 Task: Look for space in Jaswantnagar, India from 7th July, 2023 to 14th July, 2023 for 1 adult in price range Rs.6000 to Rs.14000. Place can be shared room with 1  bedroom having 1 bed and 1 bathroom. Property type can be house, flat, guest house, hotel. Amenities needed are: wifi. Booking option can be shelf check-in. Required host language is English.
Action: Mouse moved to (480, 126)
Screenshot: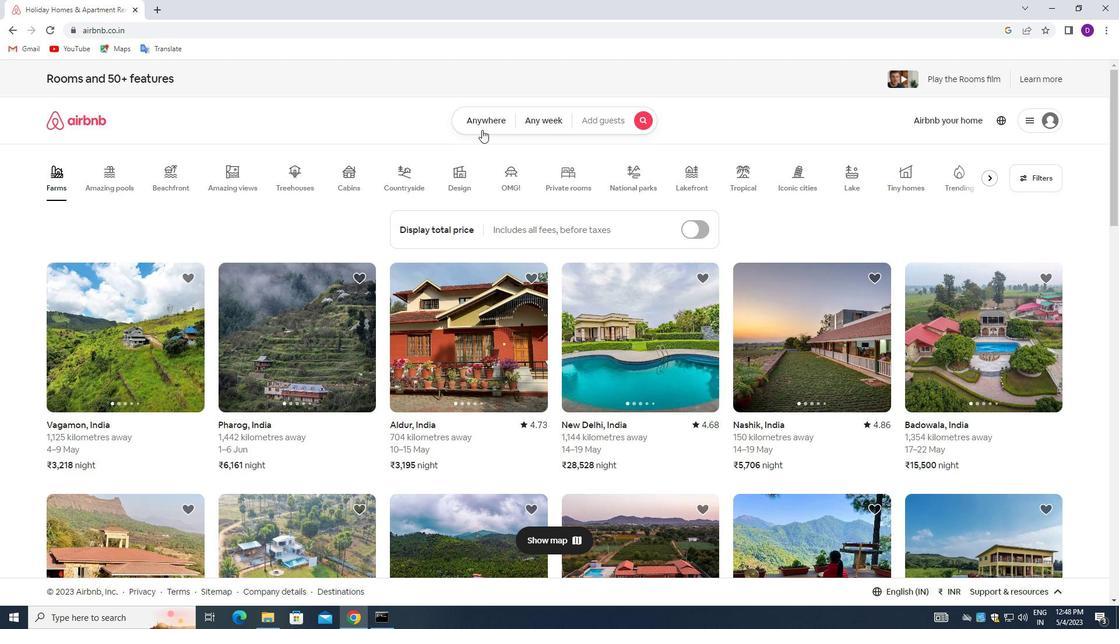 
Action: Mouse pressed left at (480, 126)
Screenshot: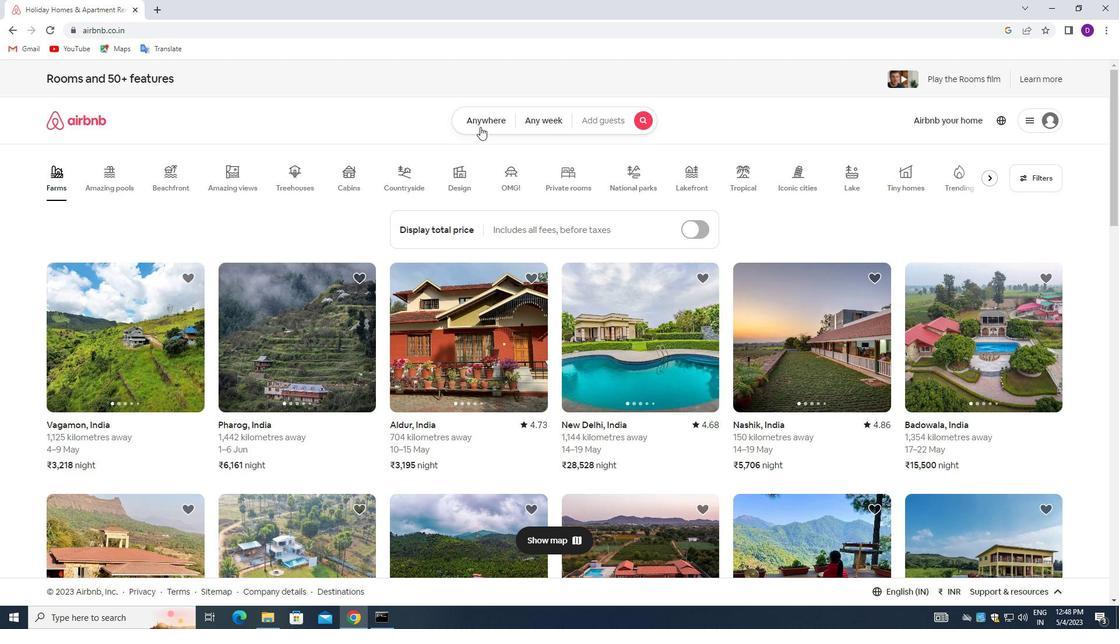 
Action: Mouse moved to (446, 168)
Screenshot: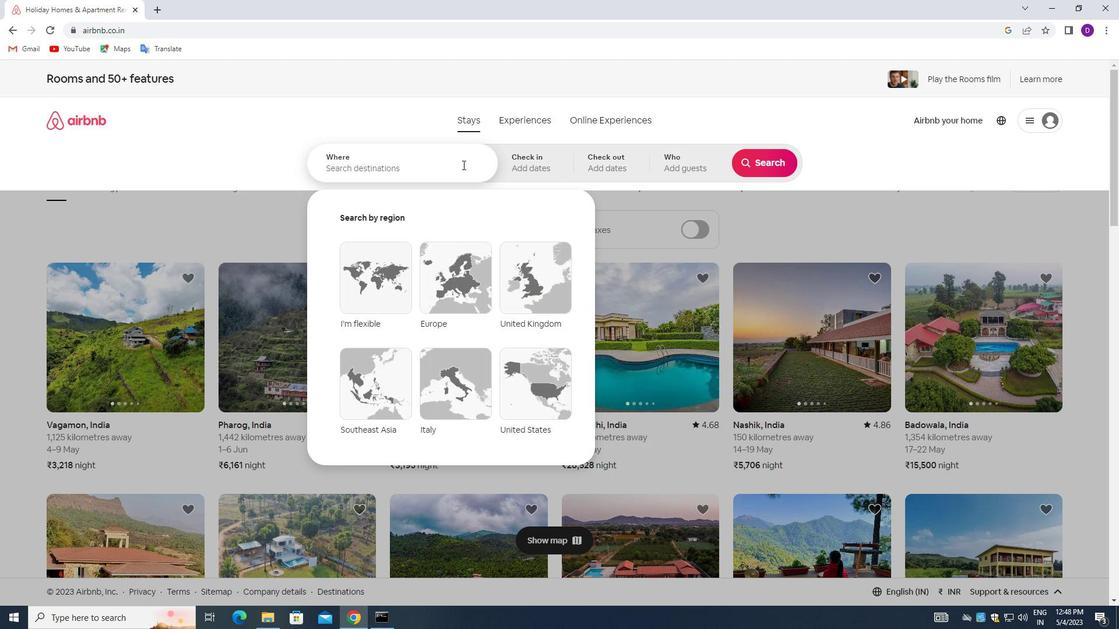 
Action: Mouse pressed left at (446, 168)
Screenshot: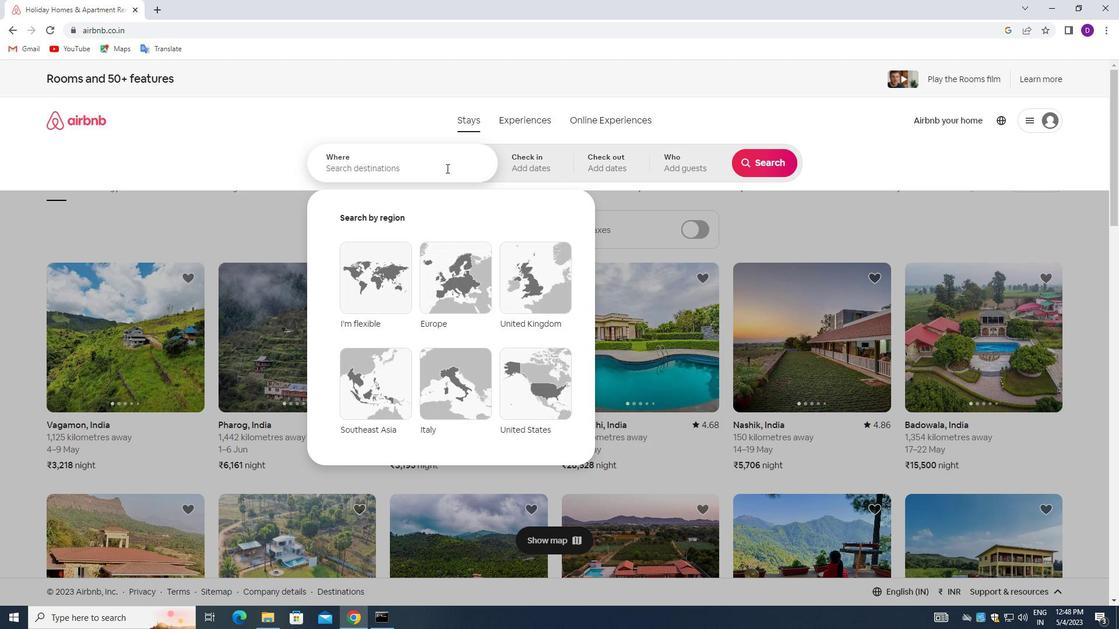 
Action: Mouse moved to (230, 155)
Screenshot: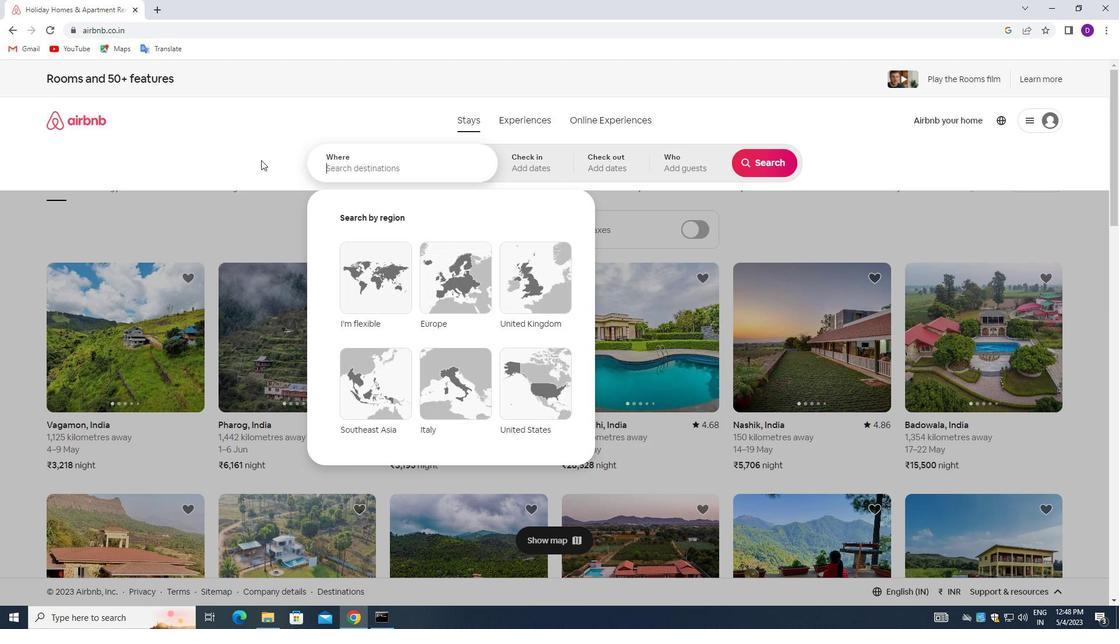 
Action: Key pressed <Key.shift>JASWANTNAGAR,<Key.space><Key.shift>INDIA<Key.enter>
Screenshot: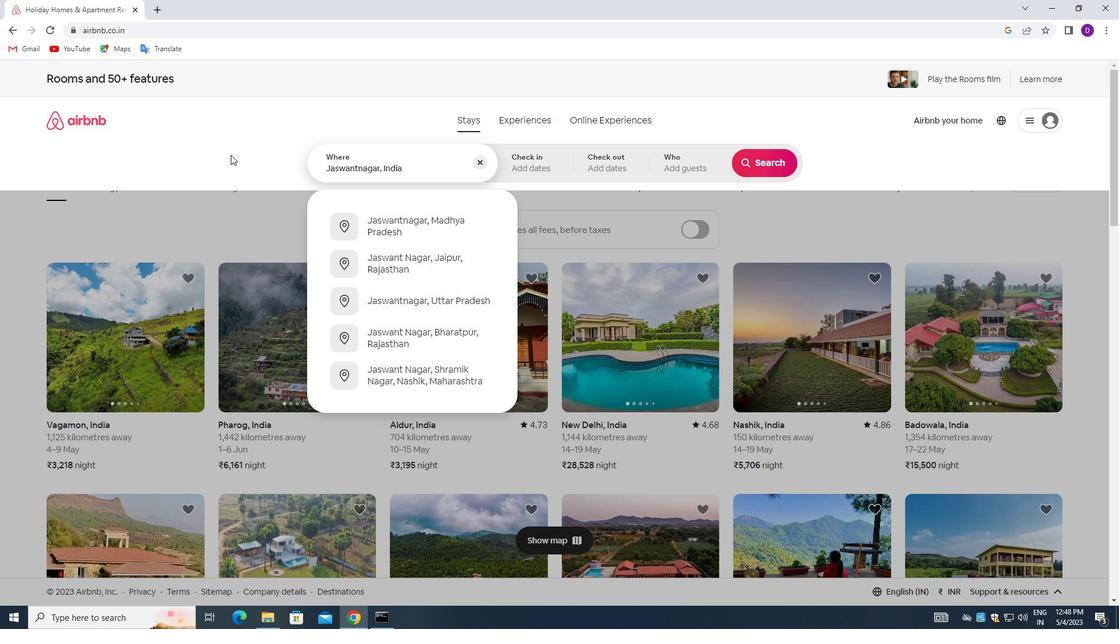 
Action: Mouse moved to (757, 260)
Screenshot: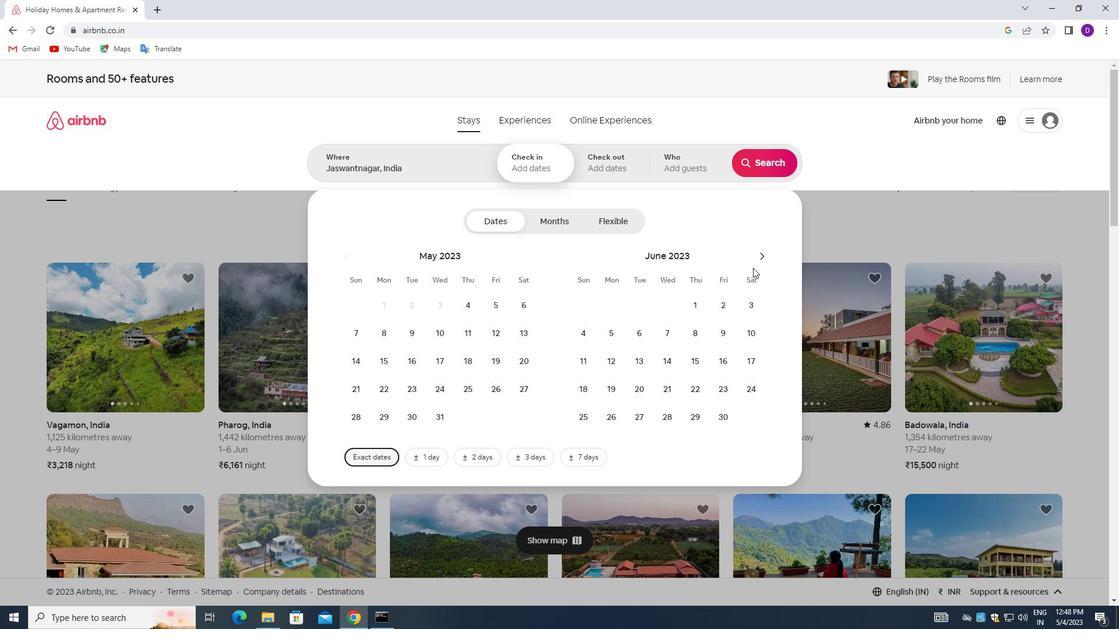 
Action: Mouse pressed left at (757, 260)
Screenshot: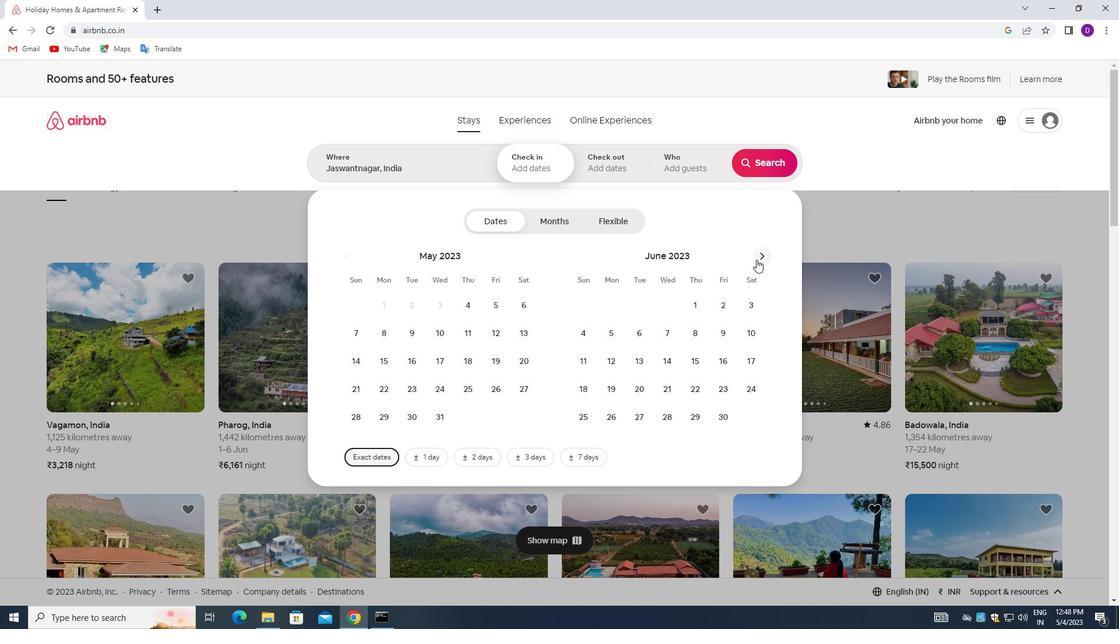 
Action: Mouse moved to (726, 338)
Screenshot: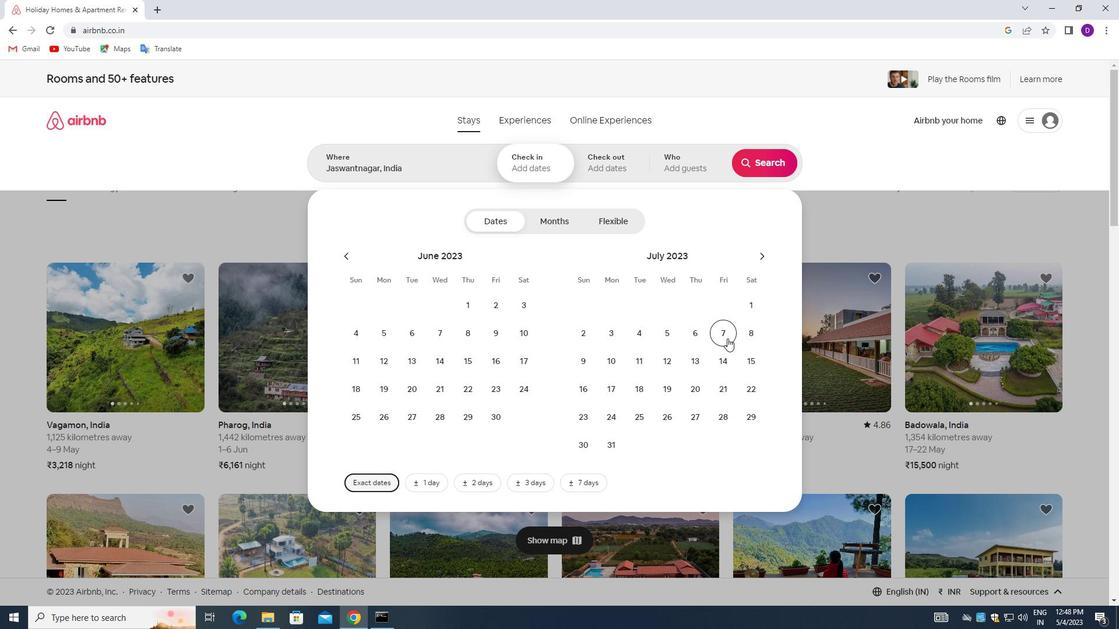 
Action: Mouse pressed left at (726, 338)
Screenshot: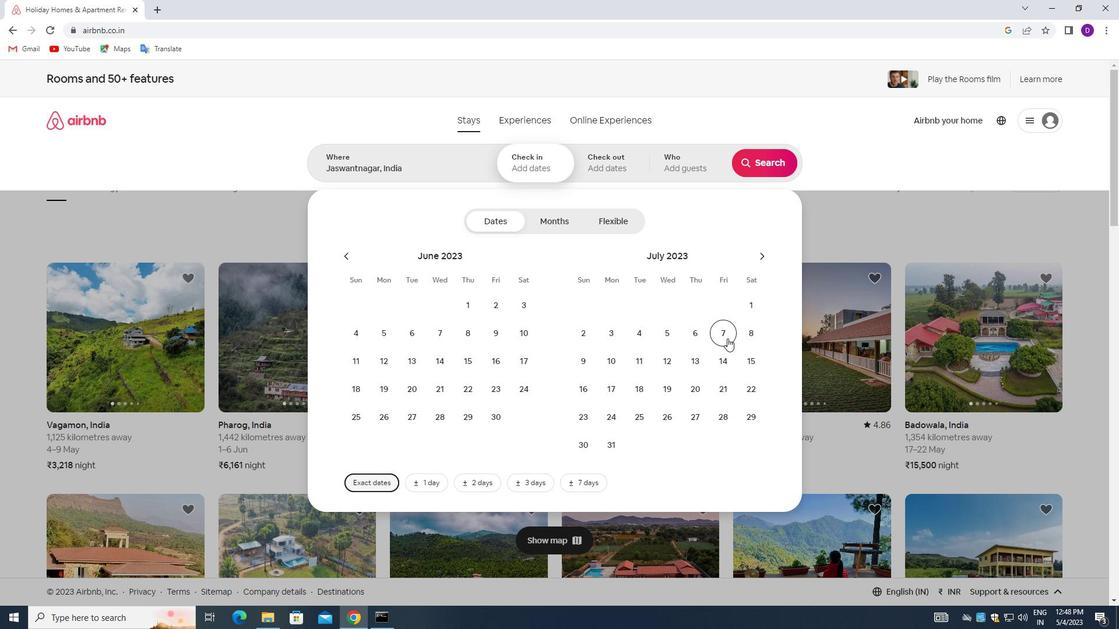 
Action: Mouse moved to (724, 359)
Screenshot: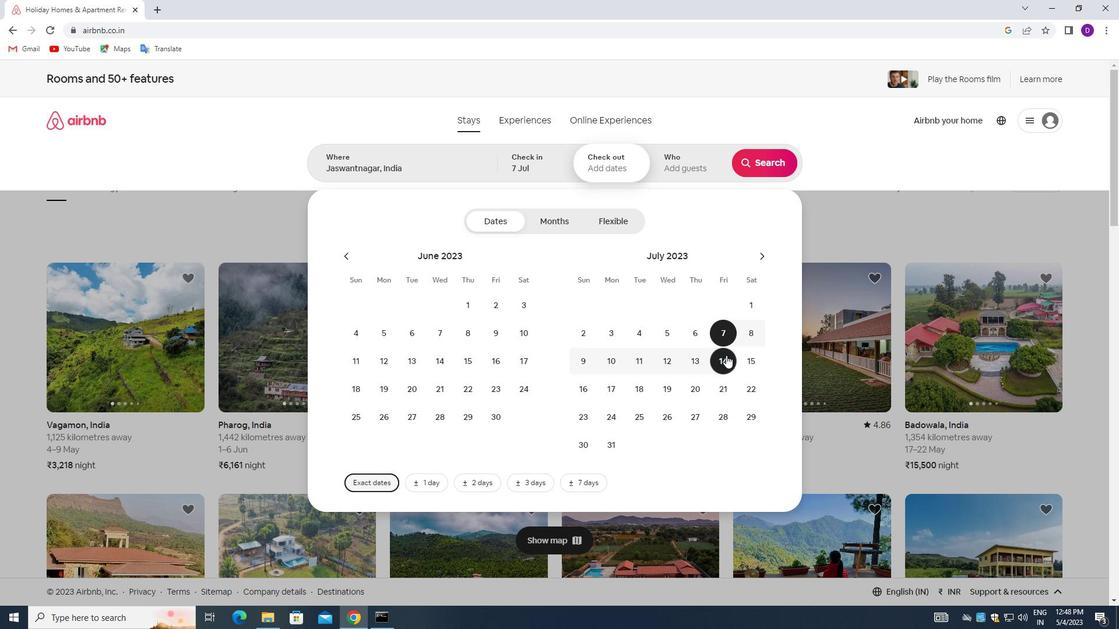
Action: Mouse pressed left at (724, 359)
Screenshot: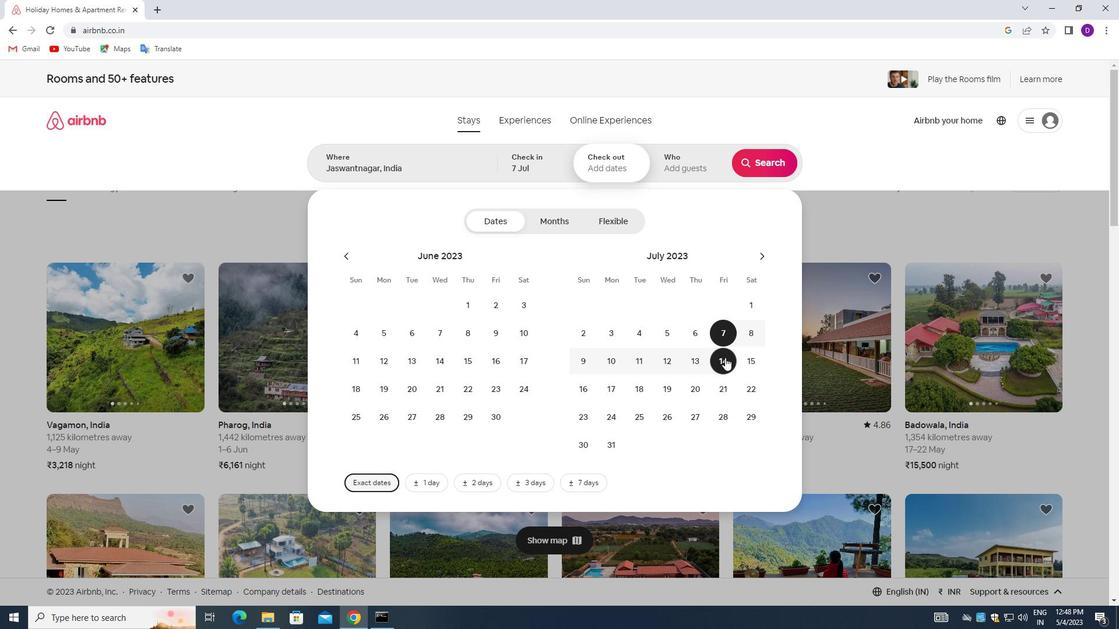 
Action: Mouse moved to (673, 164)
Screenshot: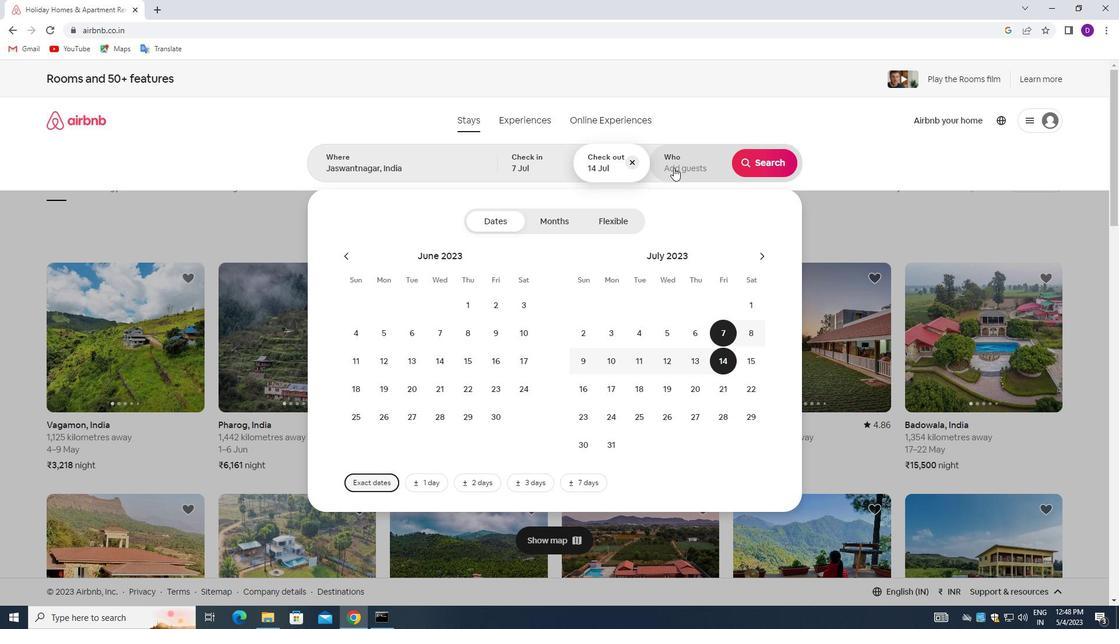 
Action: Mouse pressed left at (673, 164)
Screenshot: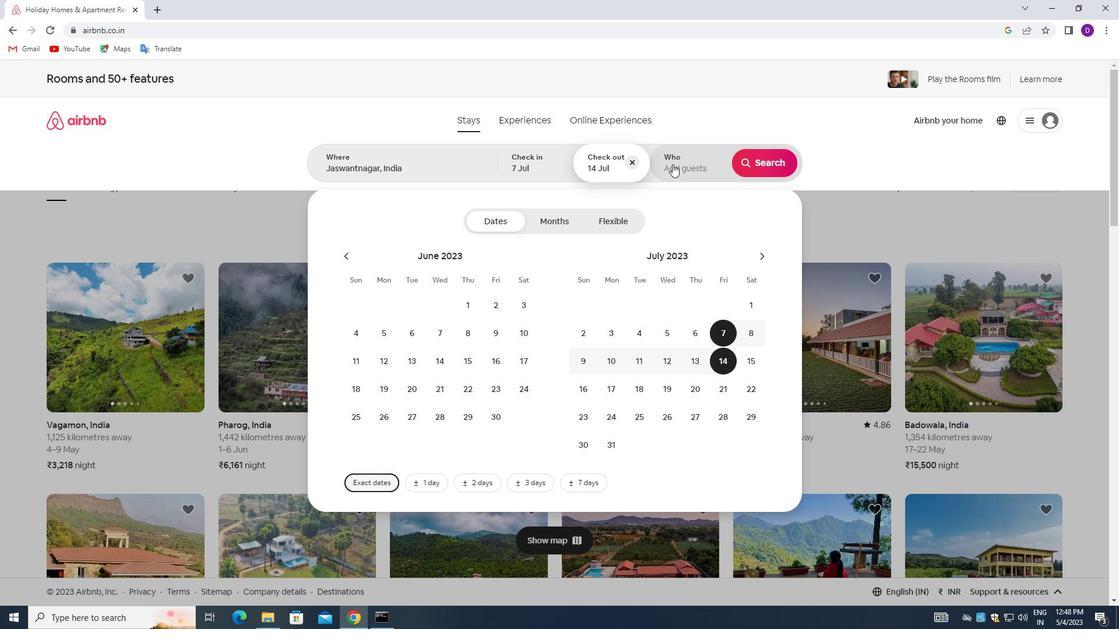 
Action: Mouse moved to (765, 226)
Screenshot: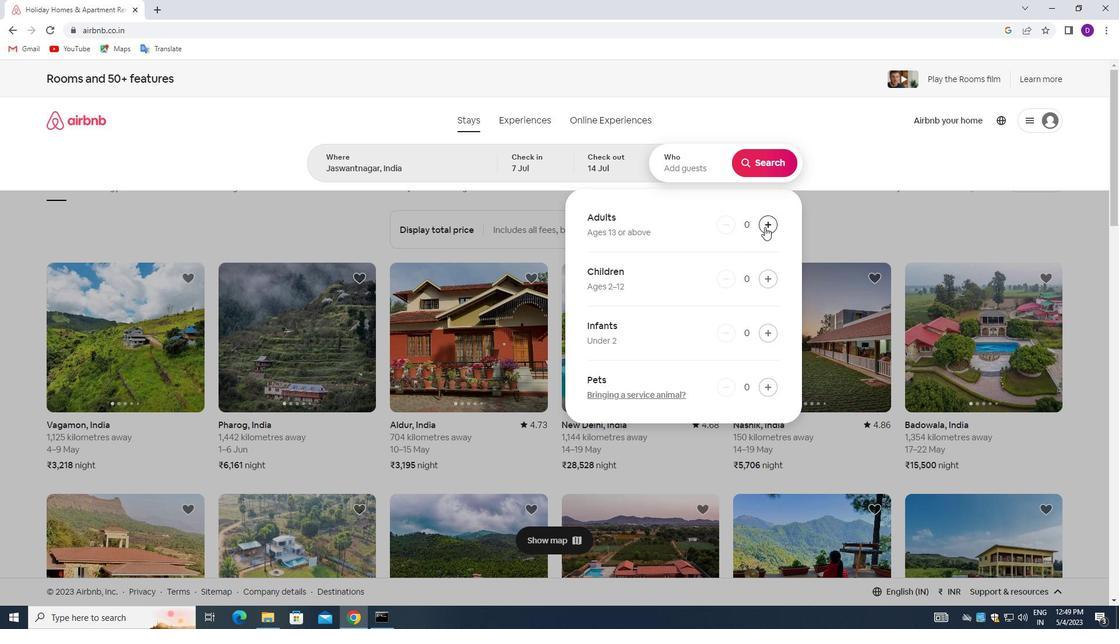 
Action: Mouse pressed left at (765, 226)
Screenshot: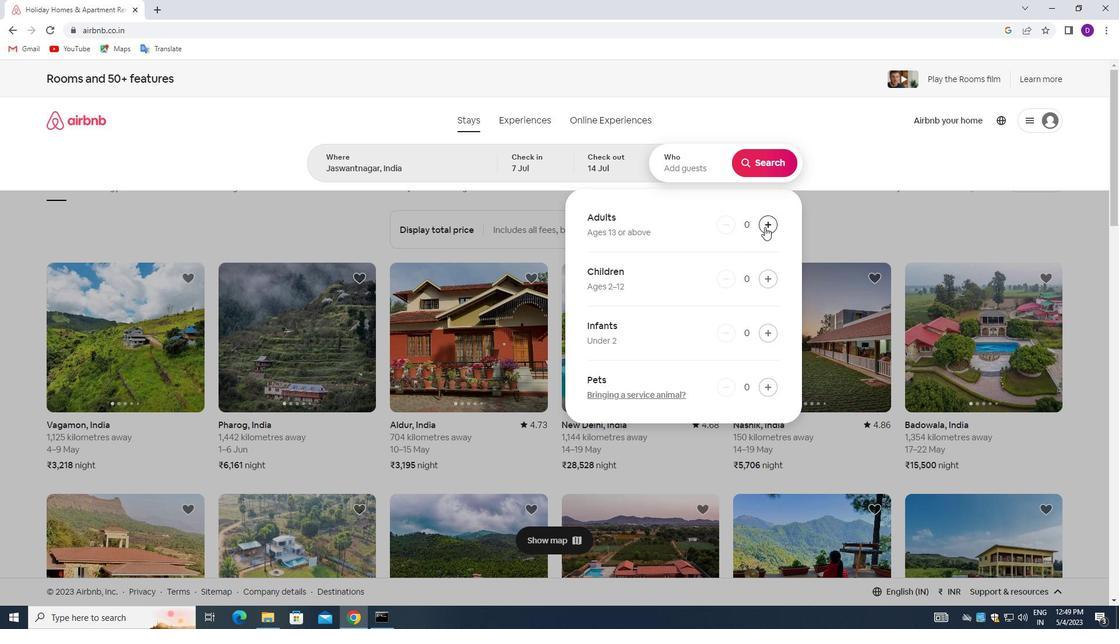 
Action: Mouse moved to (754, 165)
Screenshot: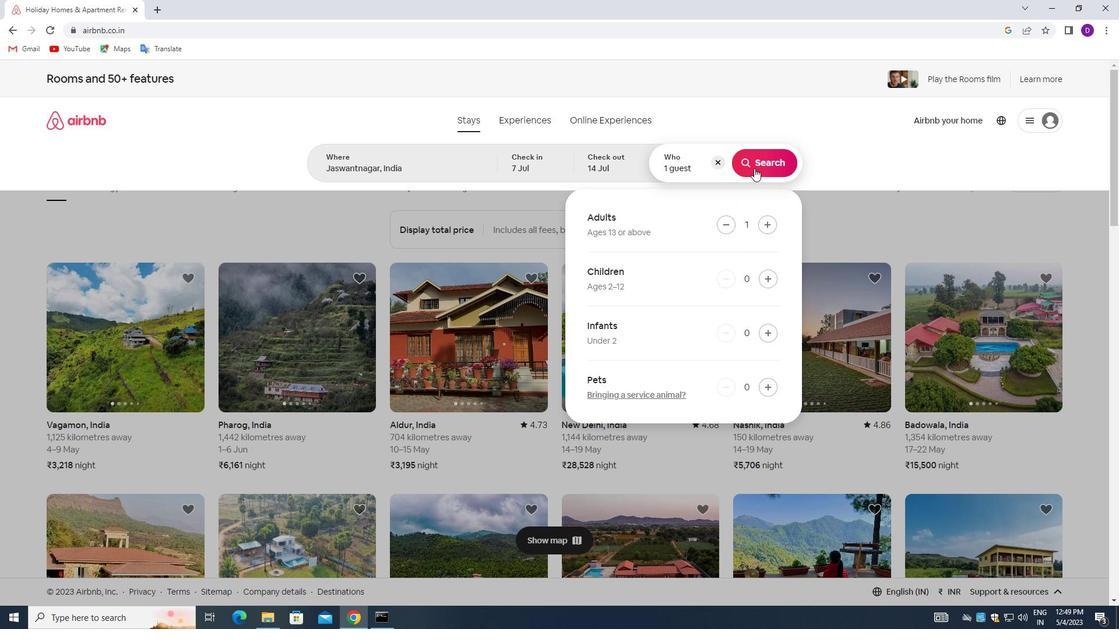 
Action: Mouse pressed left at (754, 165)
Screenshot: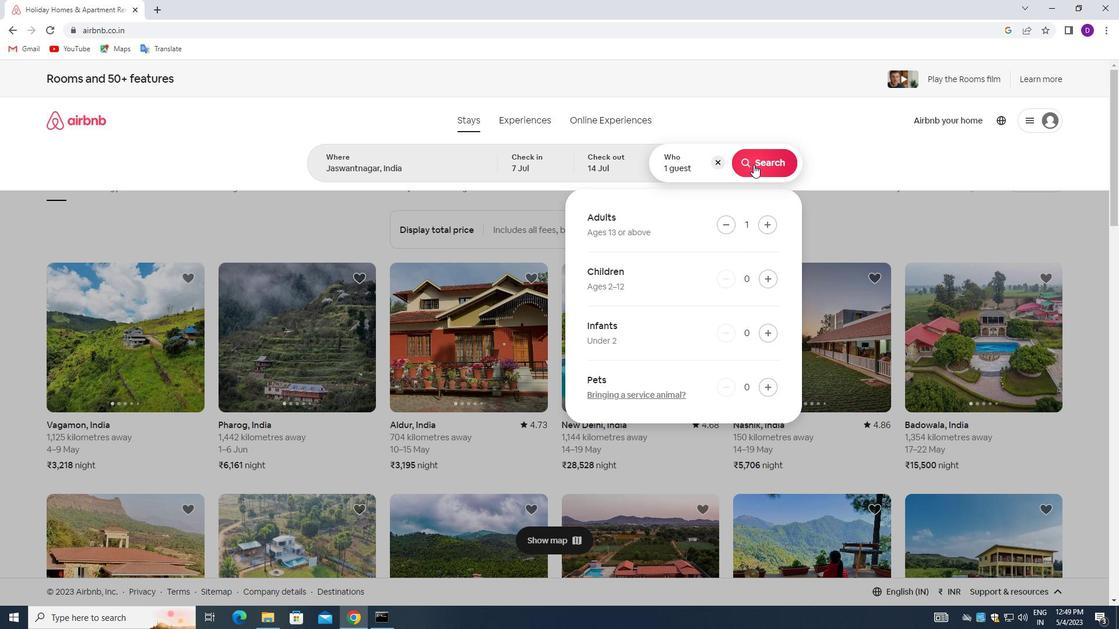 
Action: Mouse moved to (1056, 125)
Screenshot: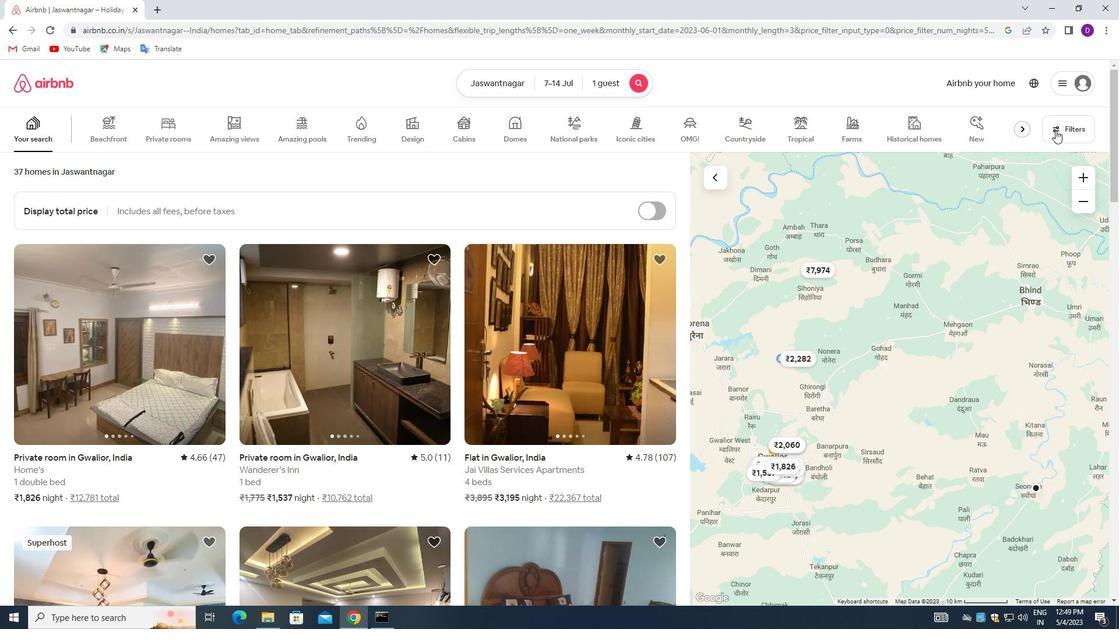 
Action: Mouse pressed left at (1056, 125)
Screenshot: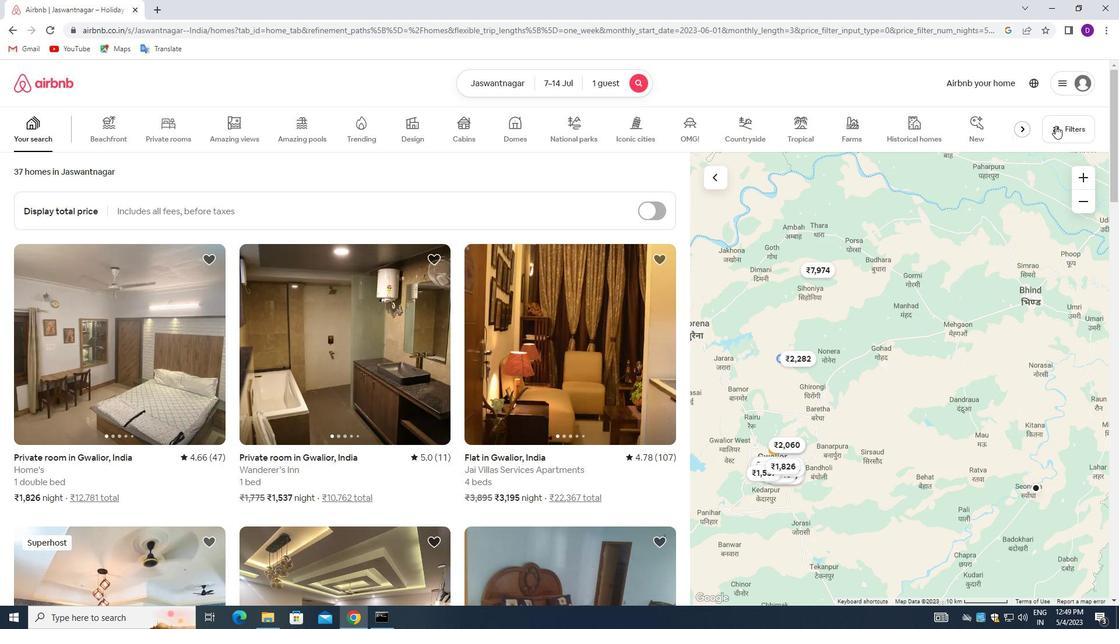 
Action: Mouse moved to (403, 278)
Screenshot: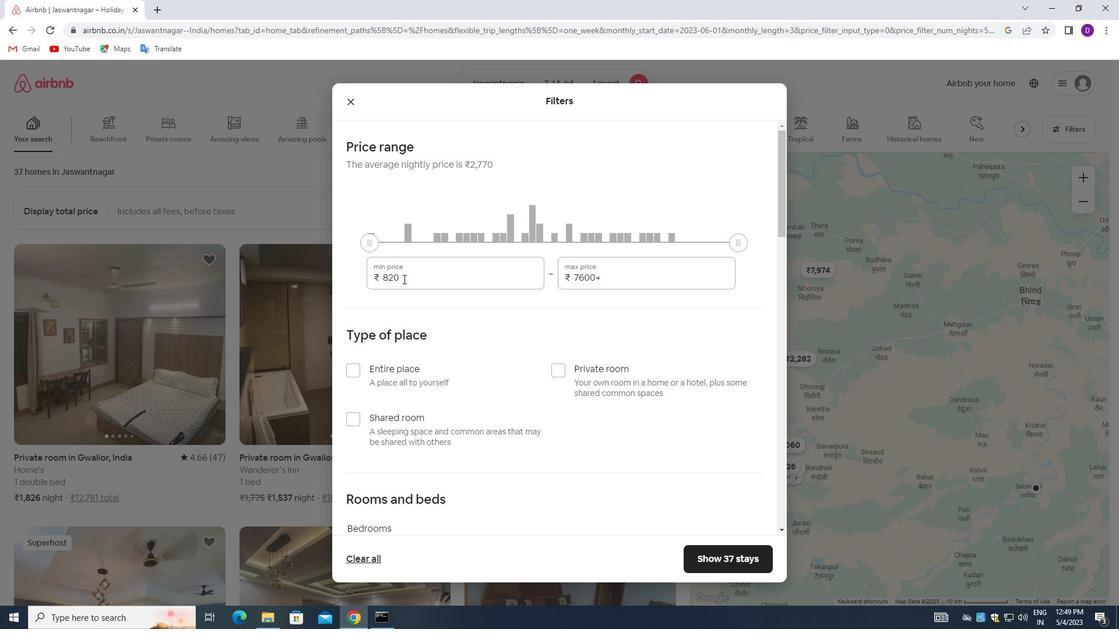 
Action: Mouse pressed left at (403, 278)
Screenshot: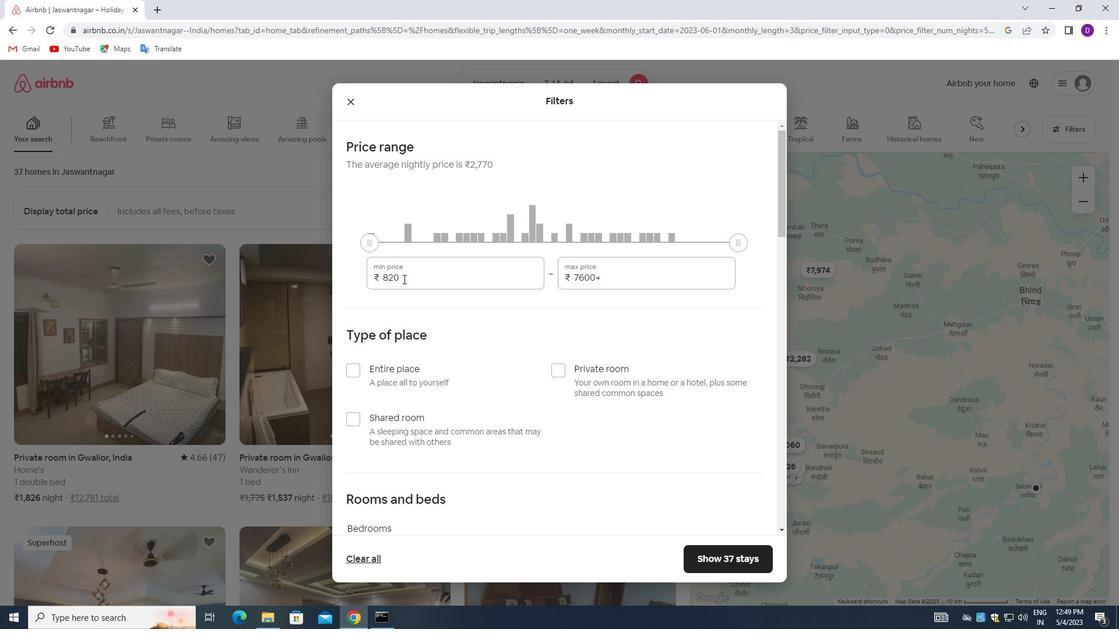 
Action: Mouse pressed left at (403, 278)
Screenshot: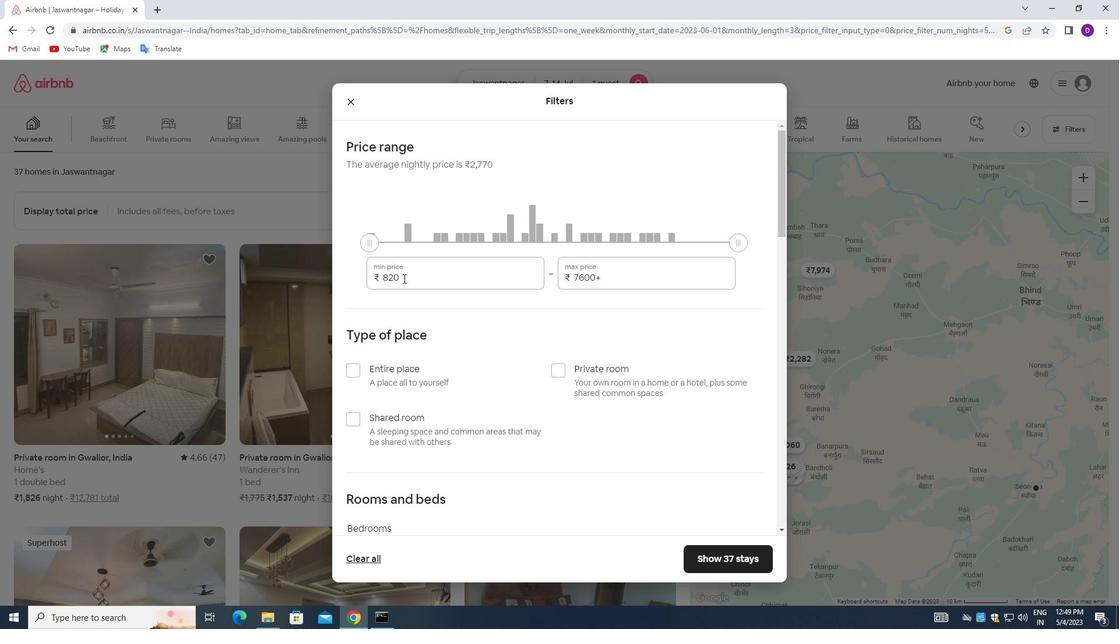 
Action: Key pressed 6000<Key.tab>14000
Screenshot: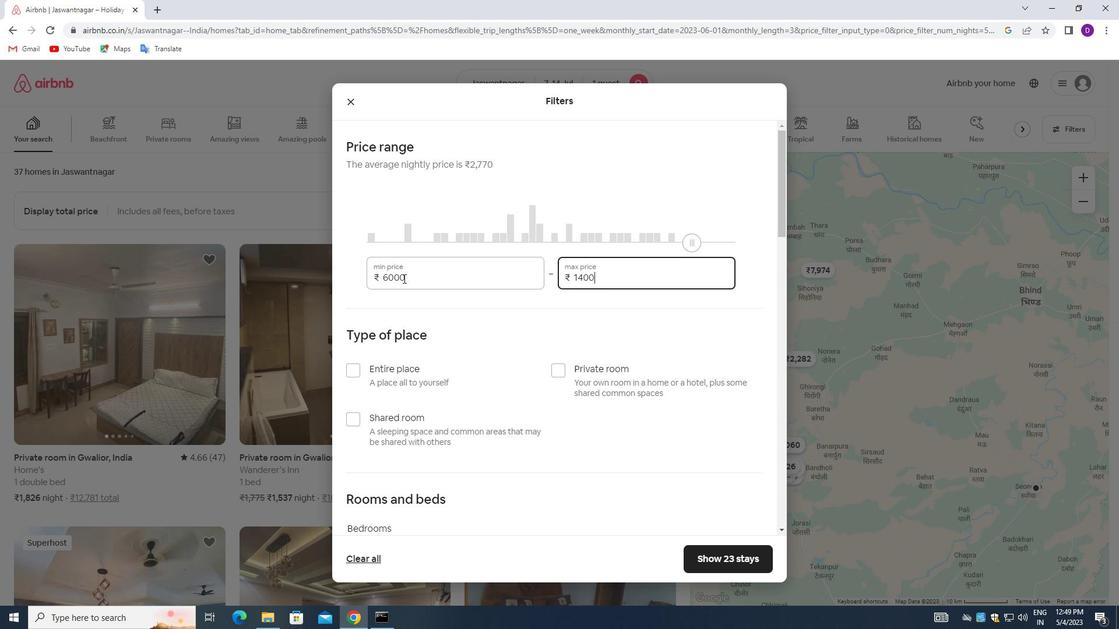
Action: Mouse moved to (352, 420)
Screenshot: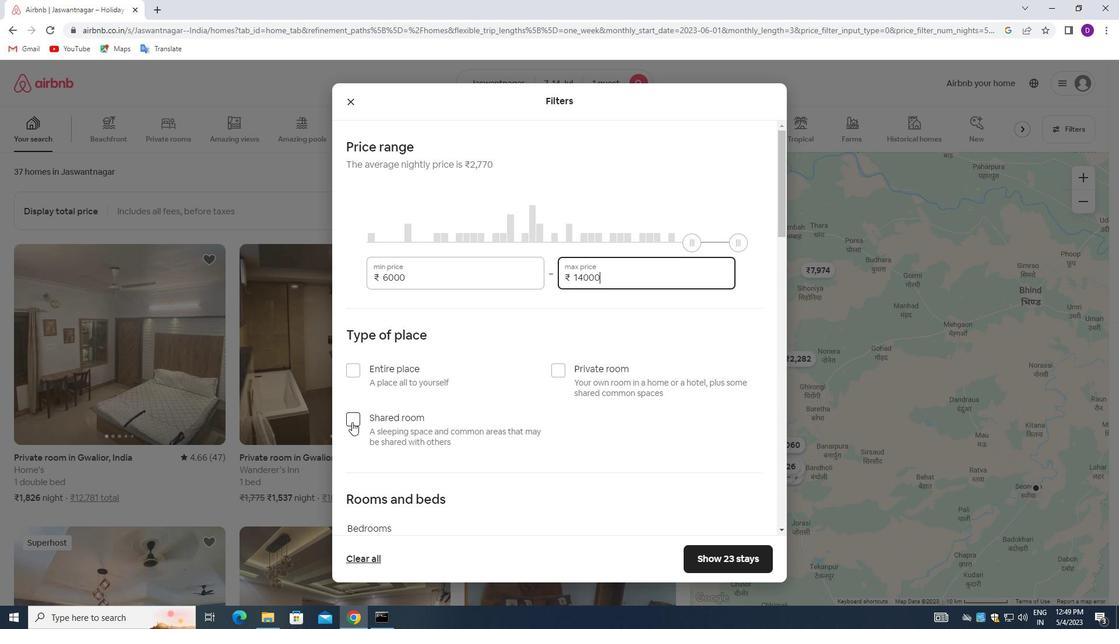 
Action: Mouse pressed left at (352, 420)
Screenshot: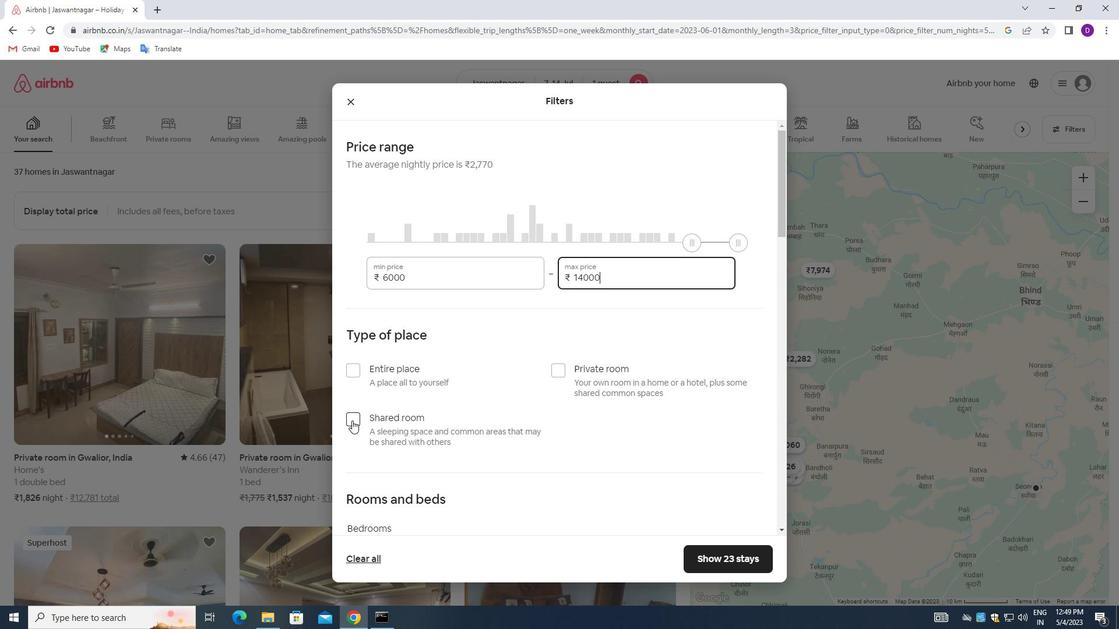 
Action: Mouse moved to (516, 444)
Screenshot: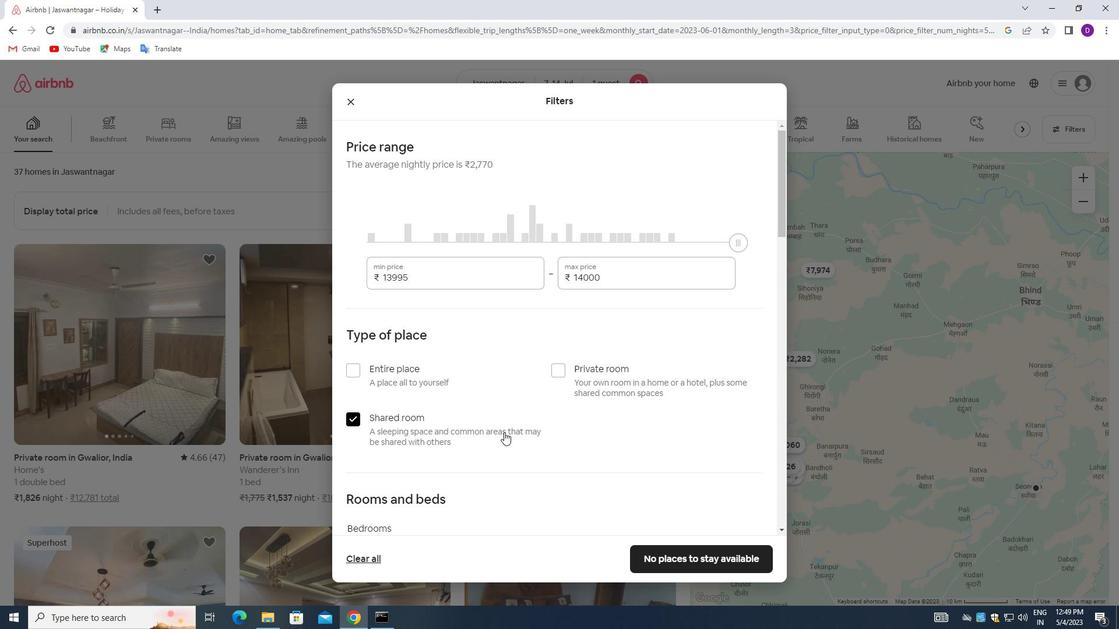 
Action: Mouse scrolled (516, 443) with delta (0, 0)
Screenshot: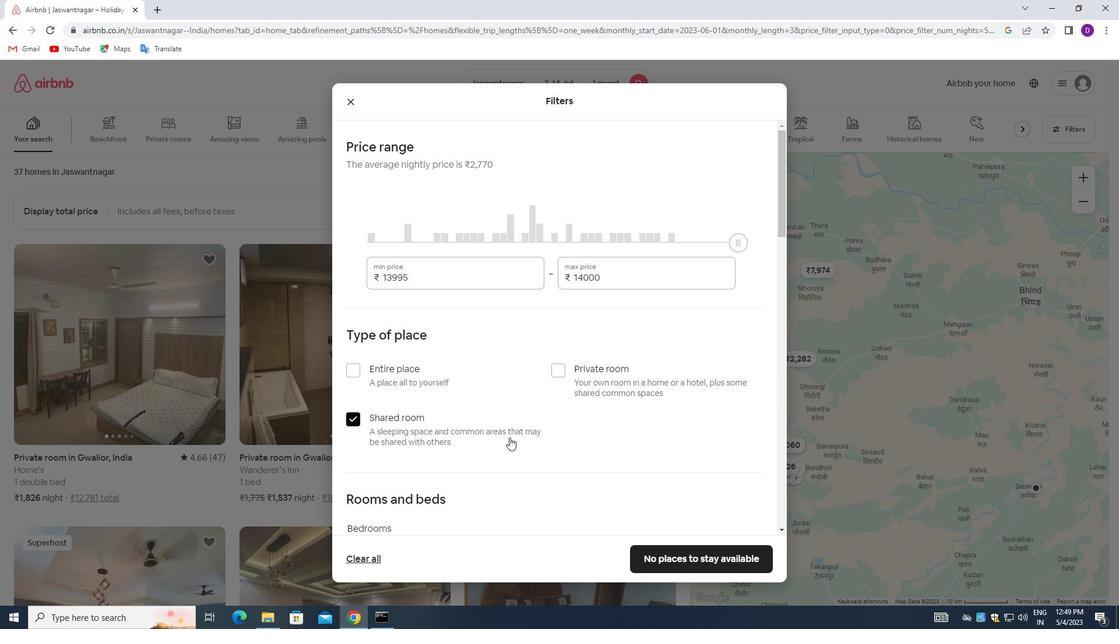 
Action: Mouse moved to (517, 444)
Screenshot: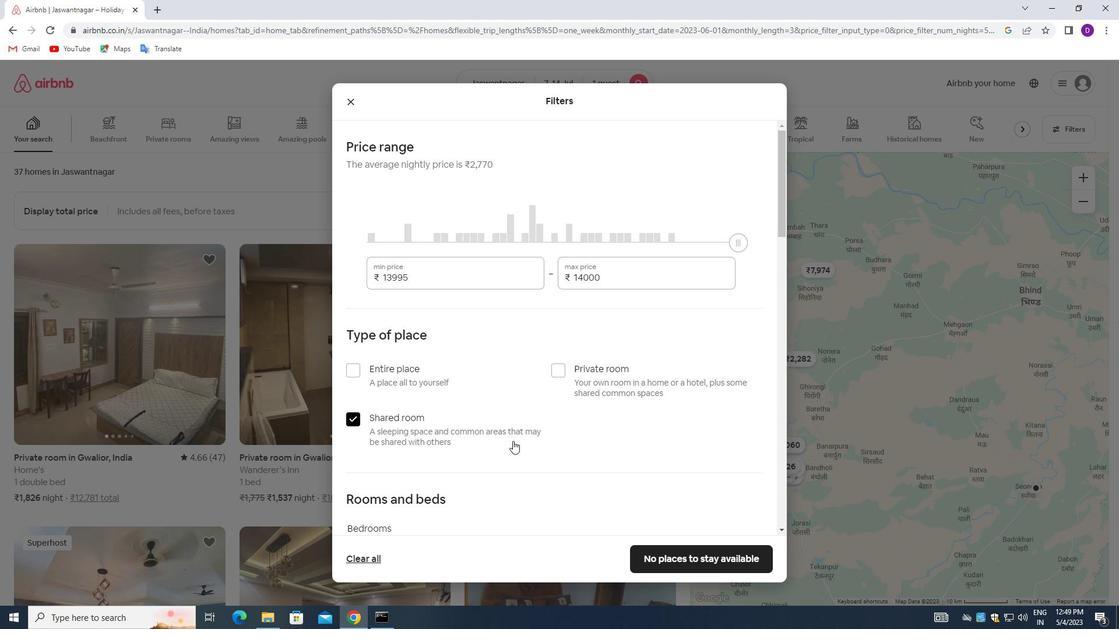 
Action: Mouse scrolled (517, 443) with delta (0, 0)
Screenshot: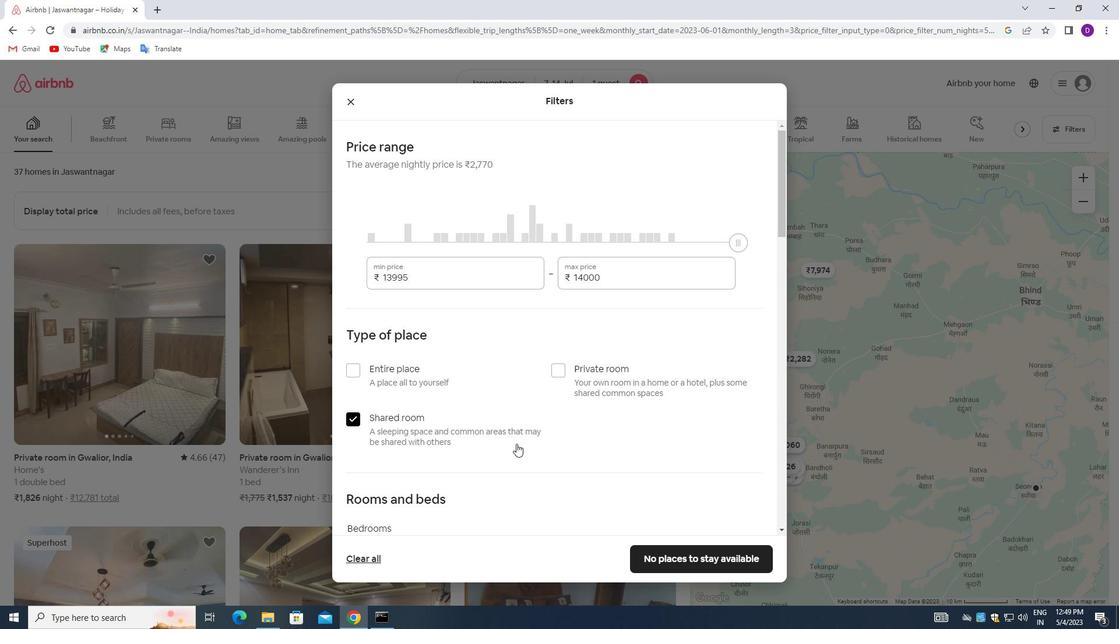 
Action: Mouse scrolled (517, 443) with delta (0, 0)
Screenshot: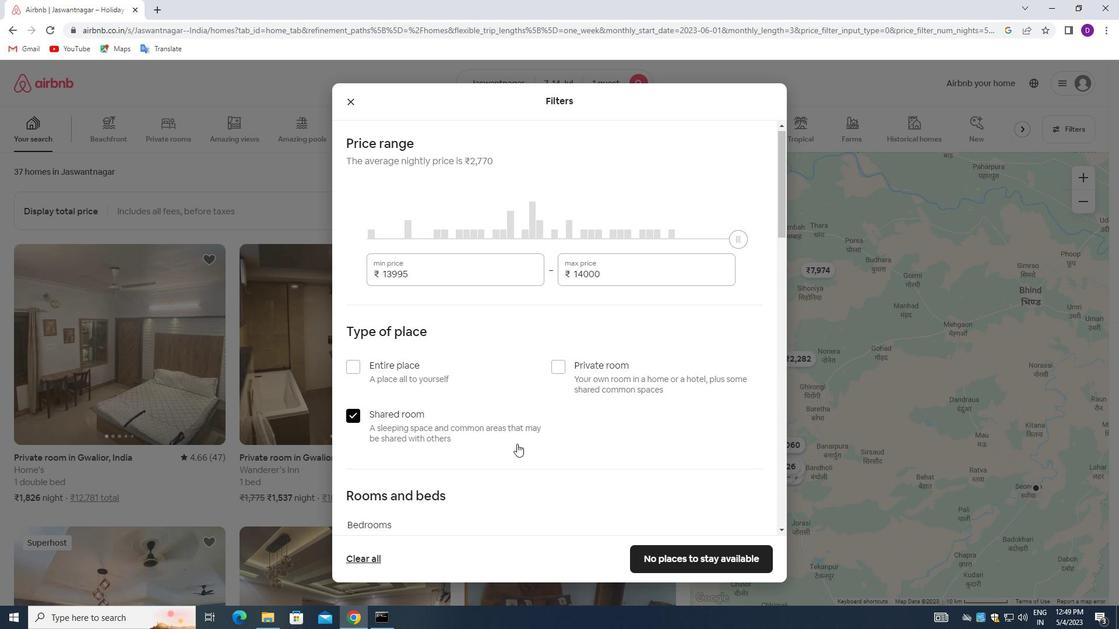 
Action: Mouse moved to (517, 444)
Screenshot: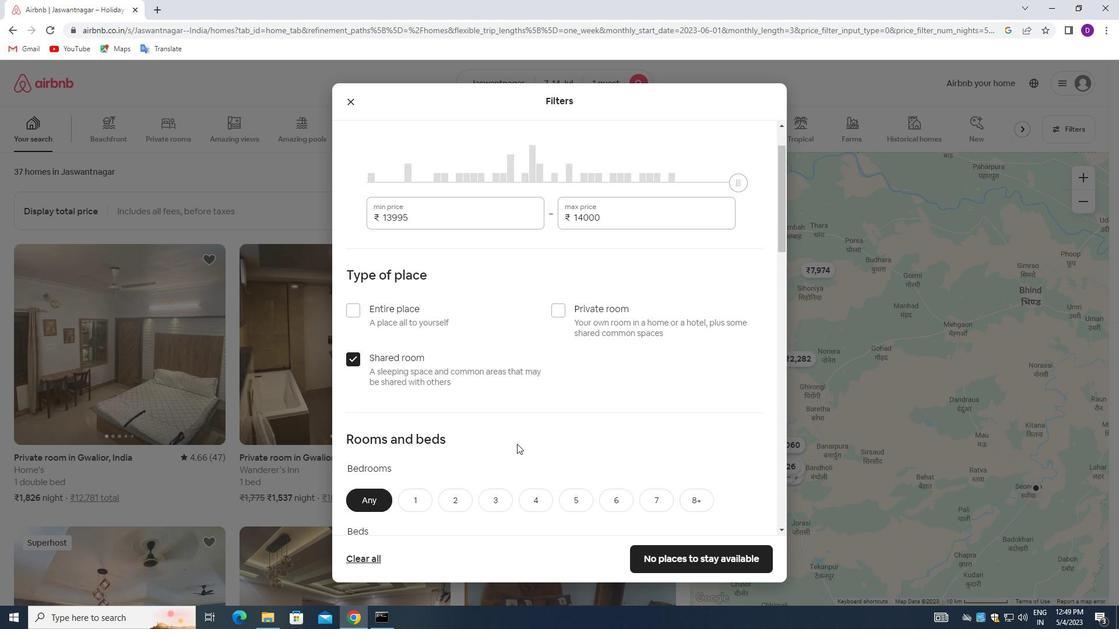 
Action: Mouse scrolled (517, 444) with delta (0, 0)
Screenshot: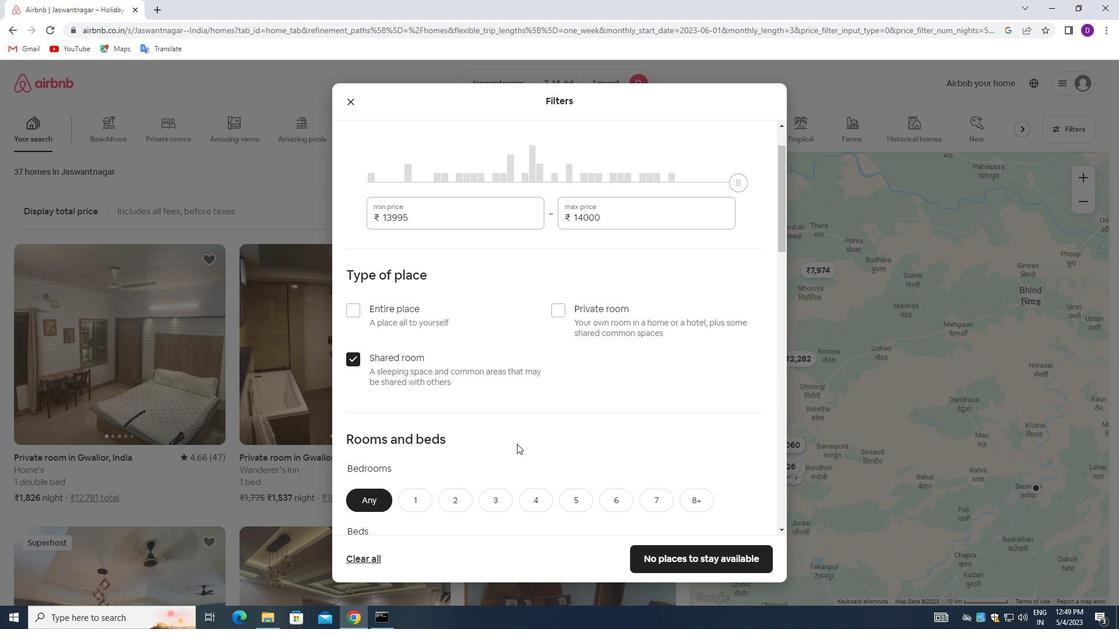 
Action: Mouse moved to (419, 326)
Screenshot: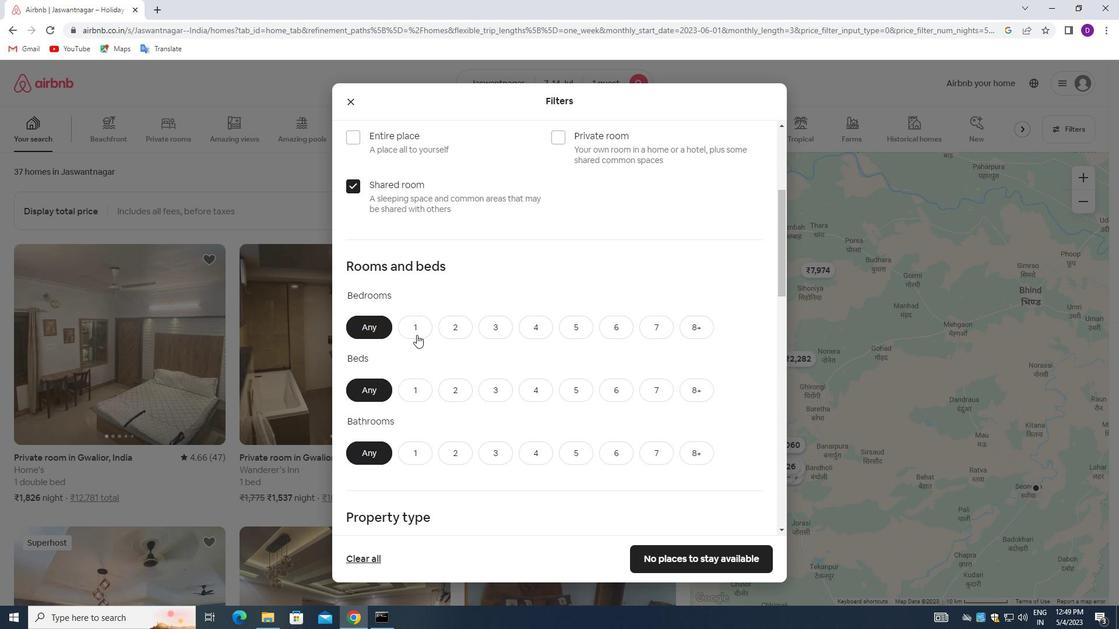 
Action: Mouse pressed left at (419, 326)
Screenshot: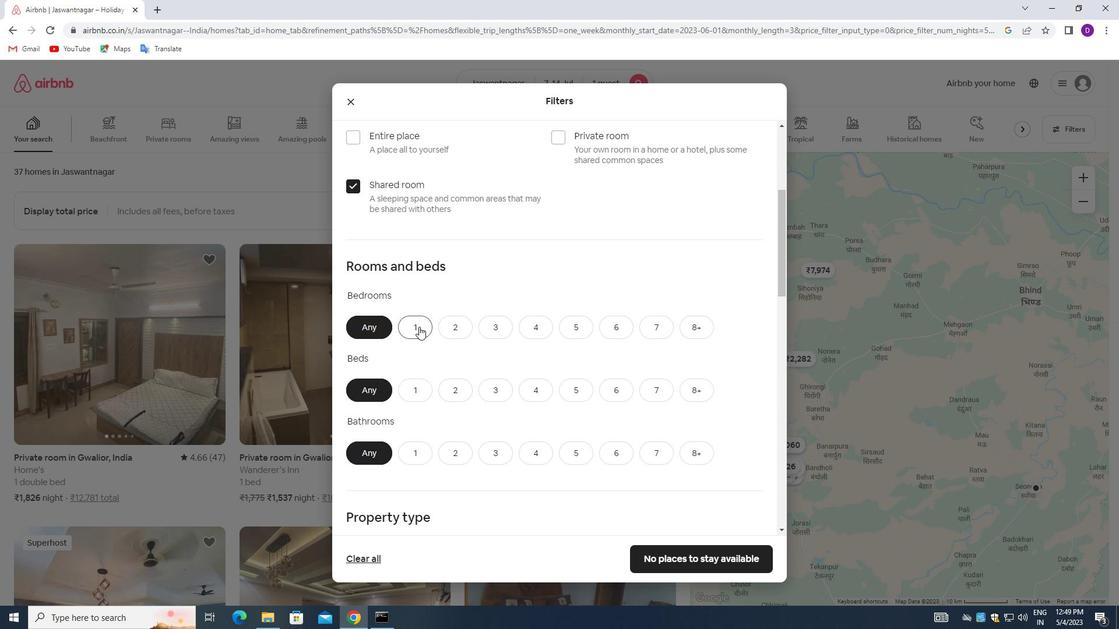 
Action: Mouse moved to (418, 388)
Screenshot: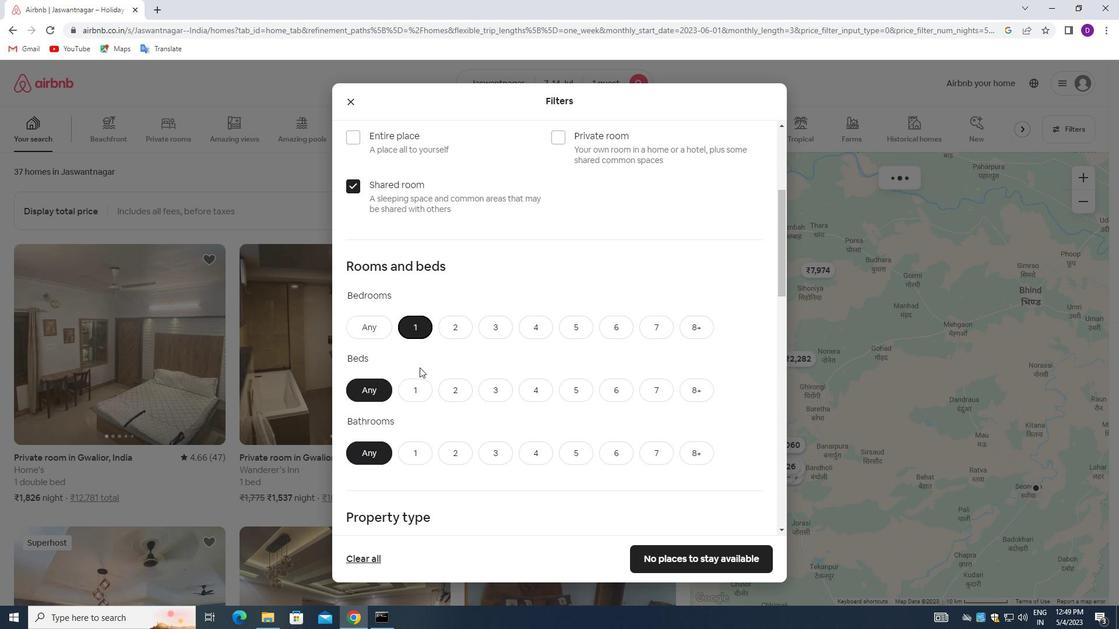 
Action: Mouse pressed left at (418, 388)
Screenshot: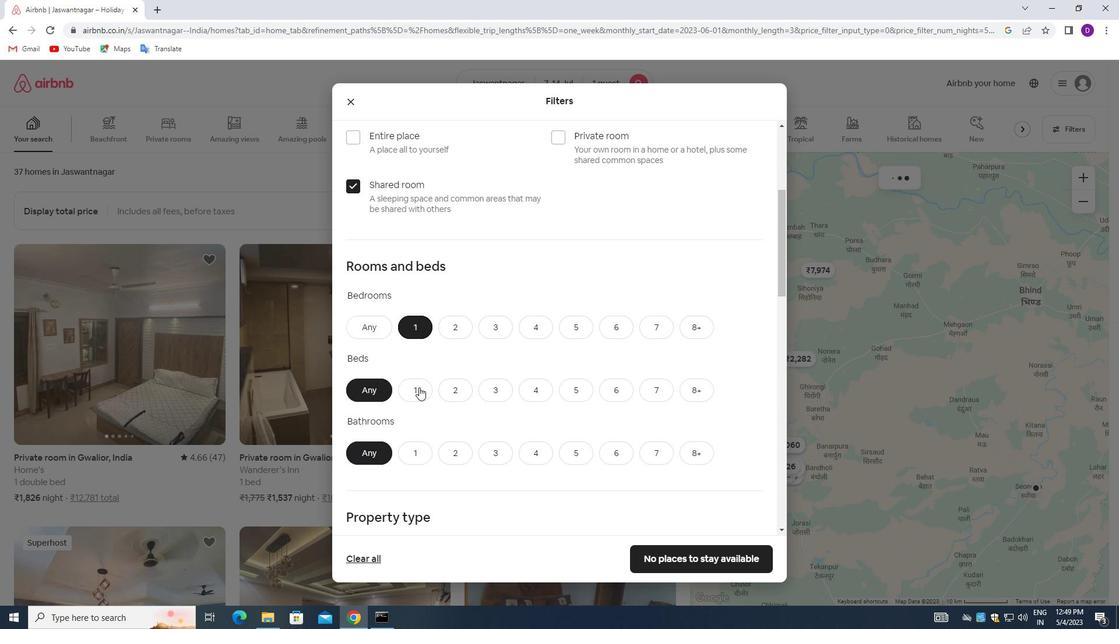 
Action: Mouse moved to (418, 451)
Screenshot: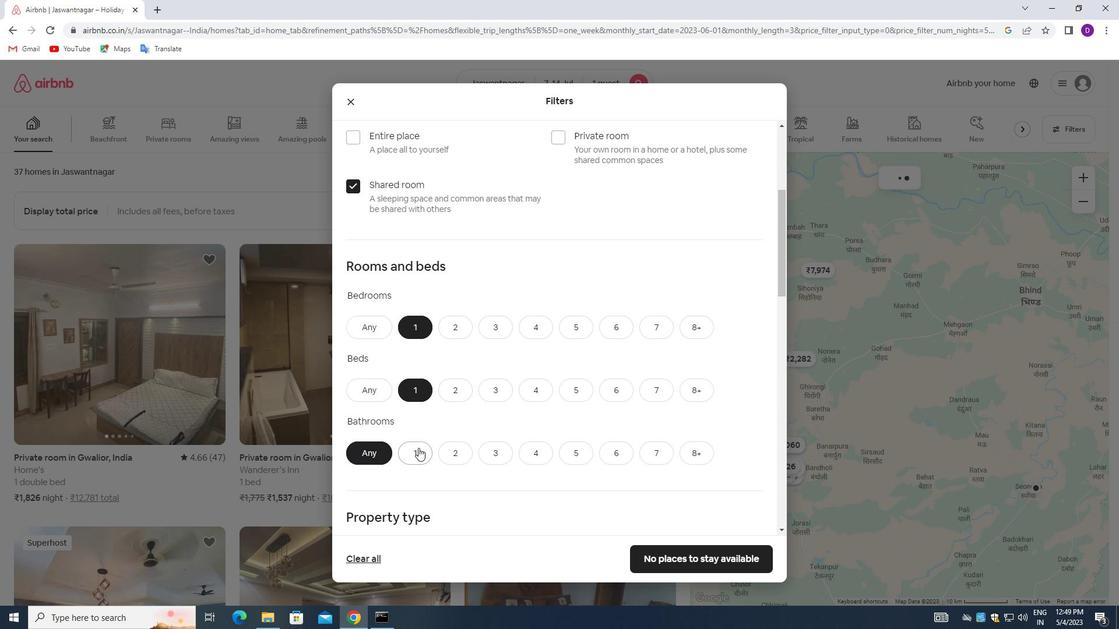 
Action: Mouse pressed left at (418, 451)
Screenshot: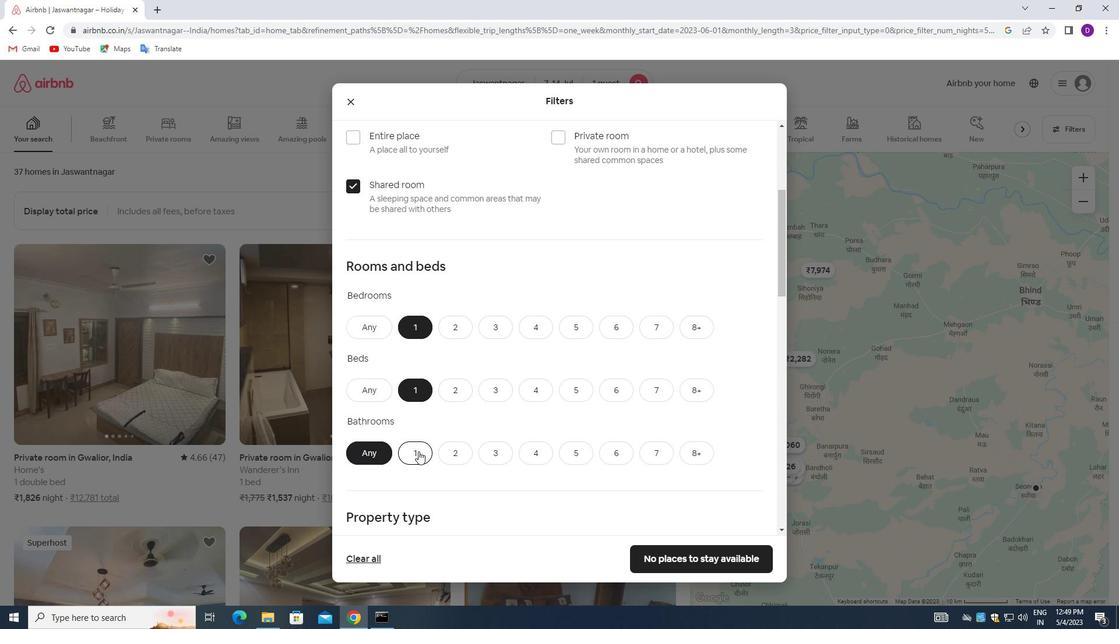 
Action: Mouse moved to (483, 436)
Screenshot: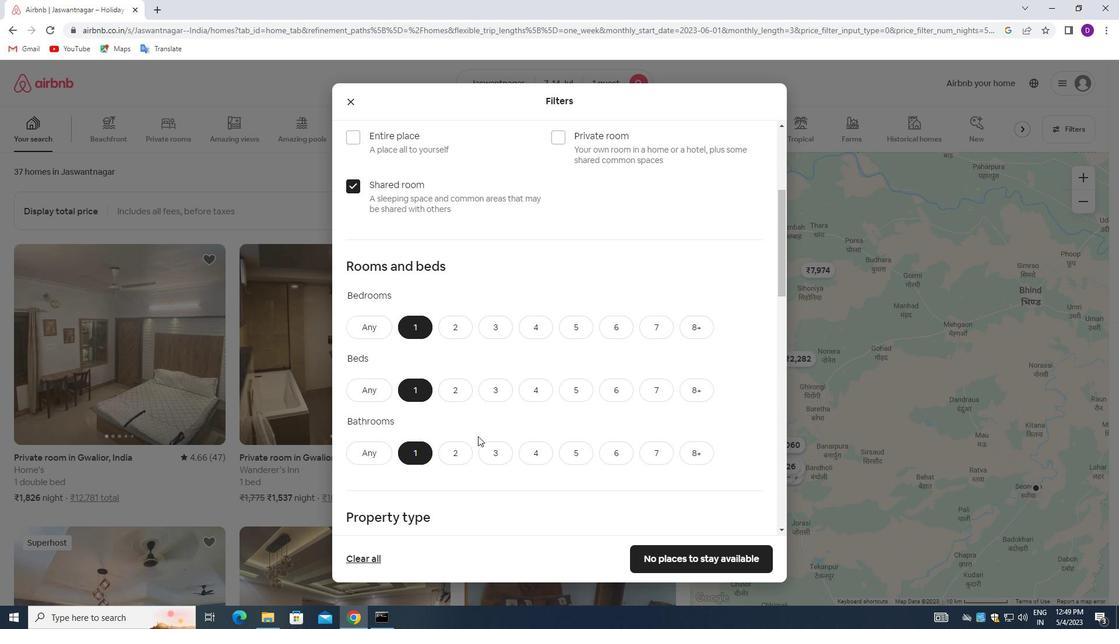 
Action: Mouse scrolled (483, 436) with delta (0, 0)
Screenshot: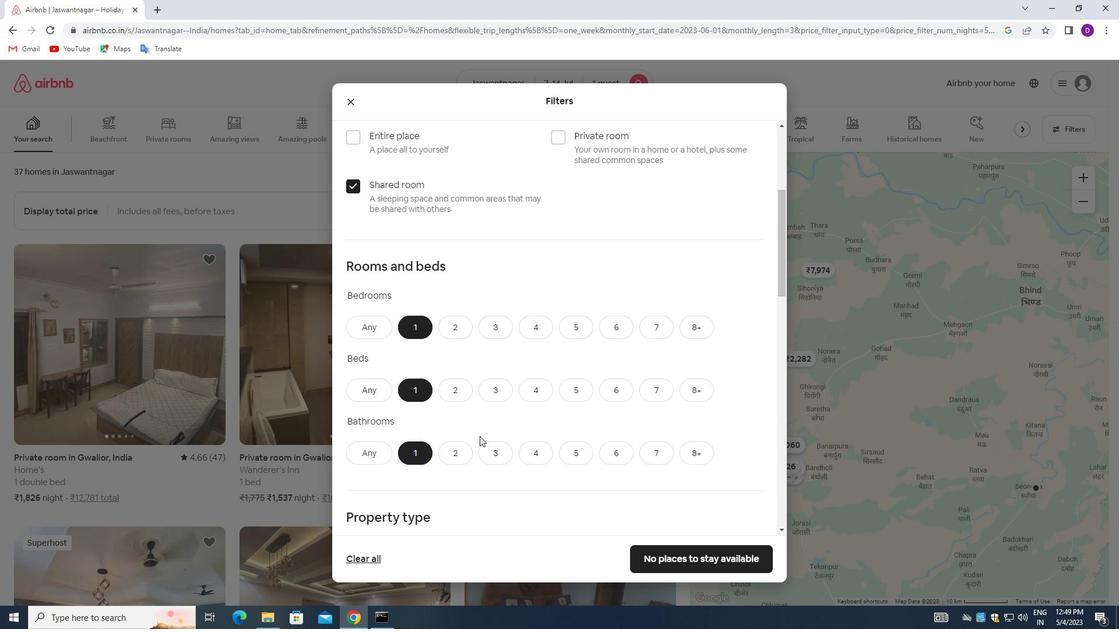 
Action: Mouse moved to (483, 436)
Screenshot: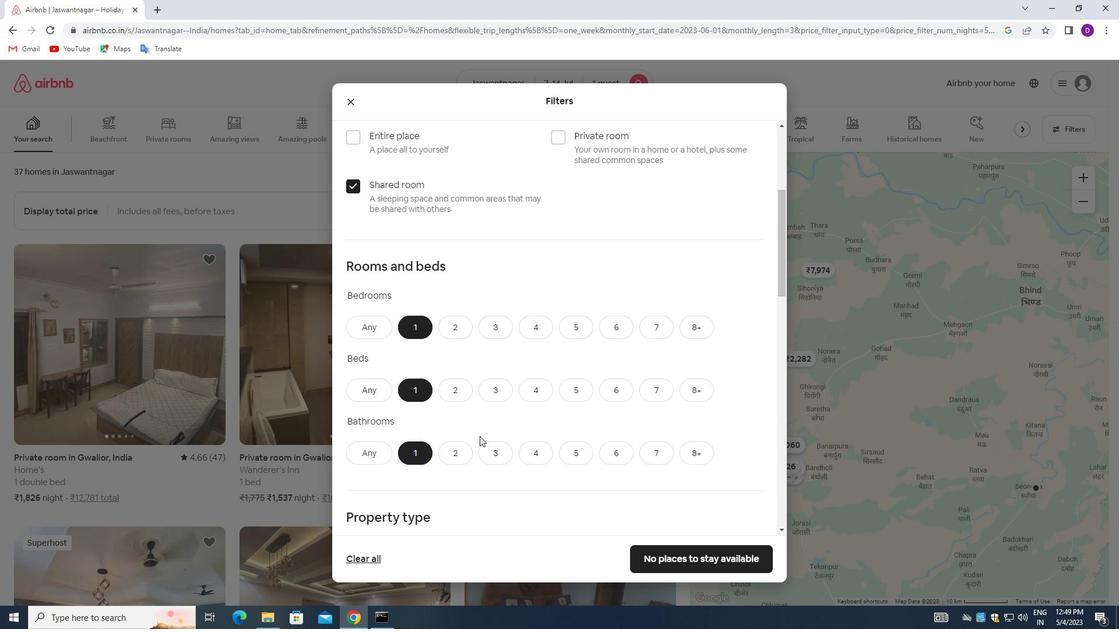 
Action: Mouse scrolled (483, 436) with delta (0, 0)
Screenshot: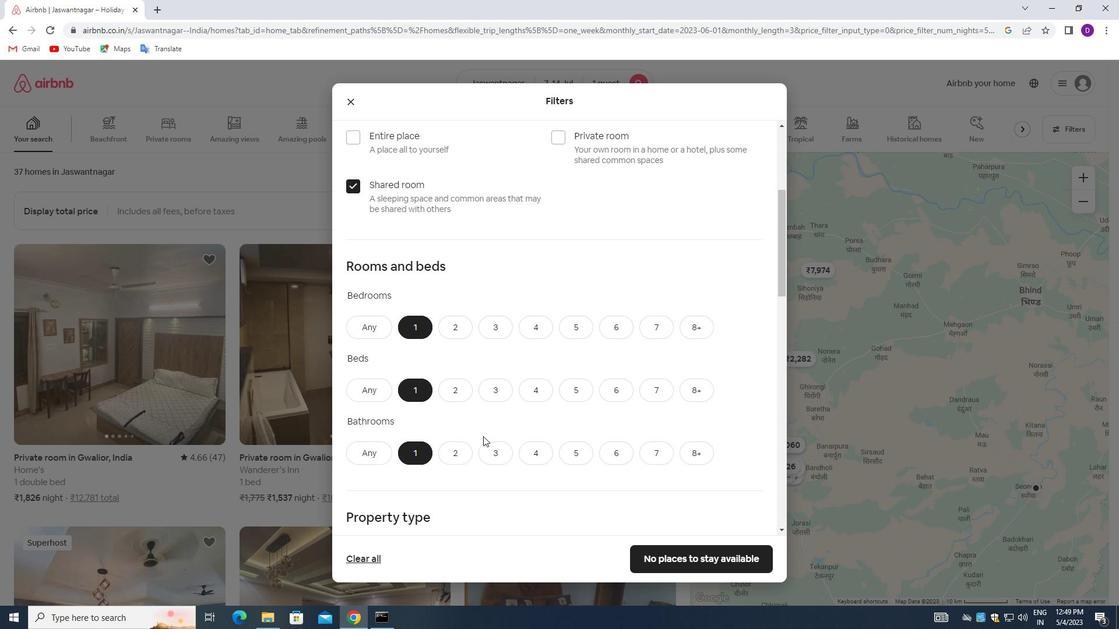 
Action: Mouse moved to (484, 436)
Screenshot: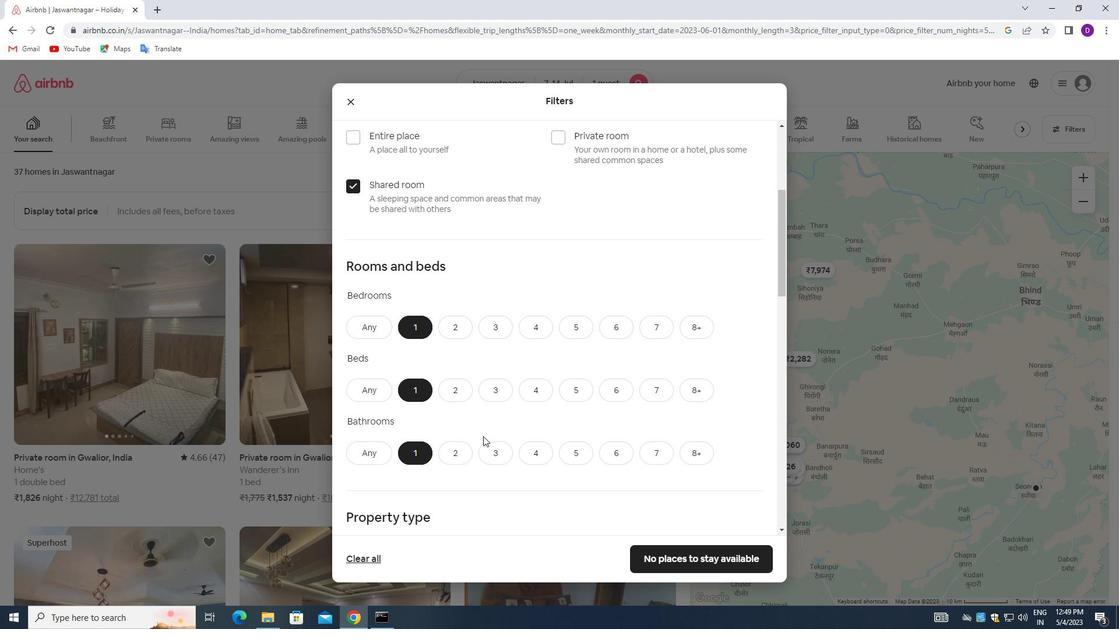 
Action: Mouse scrolled (484, 436) with delta (0, 0)
Screenshot: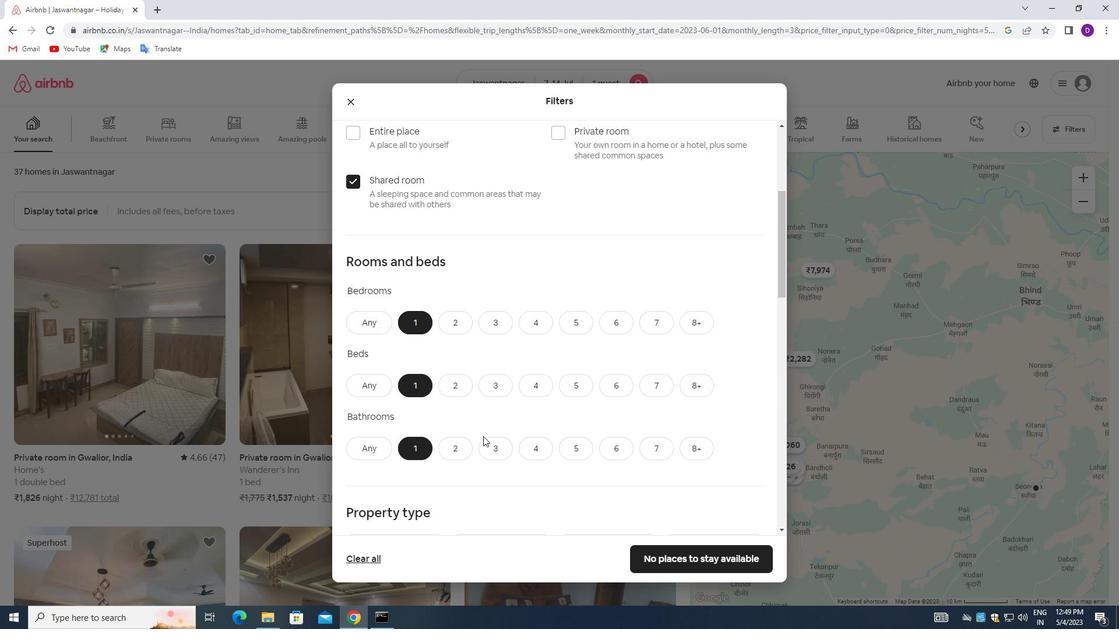 
Action: Mouse scrolled (484, 436) with delta (0, 0)
Screenshot: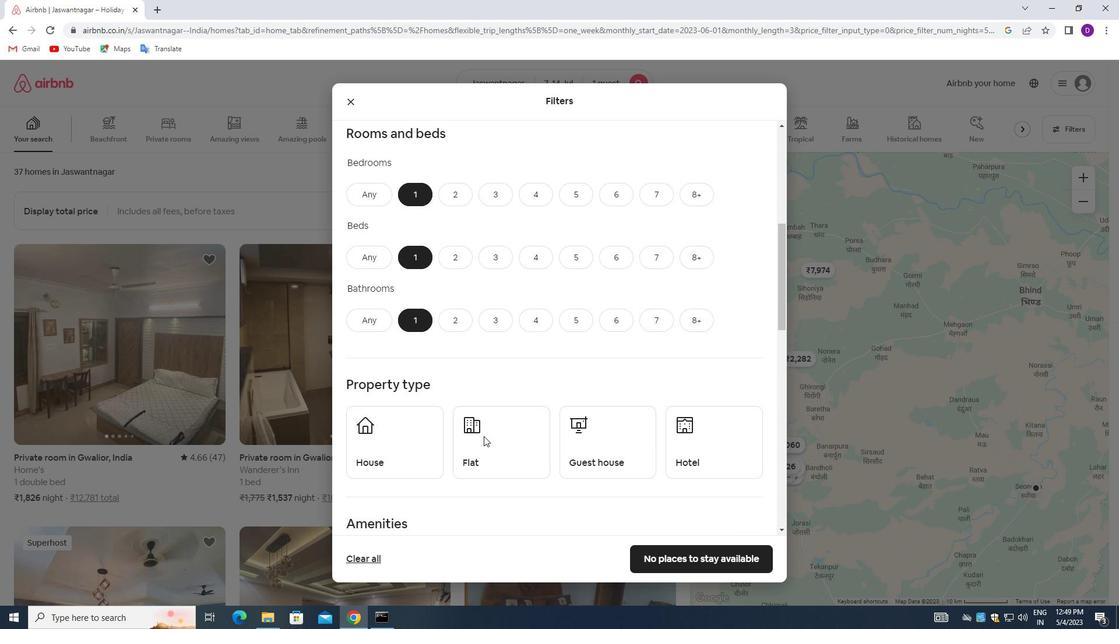 
Action: Mouse moved to (407, 355)
Screenshot: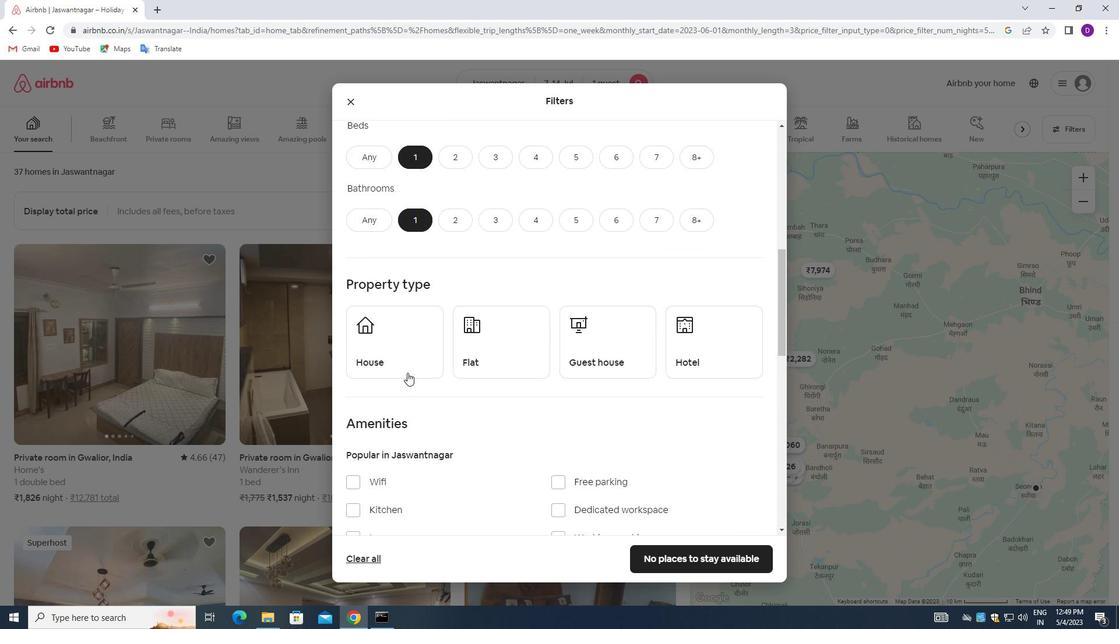
Action: Mouse pressed left at (407, 355)
Screenshot: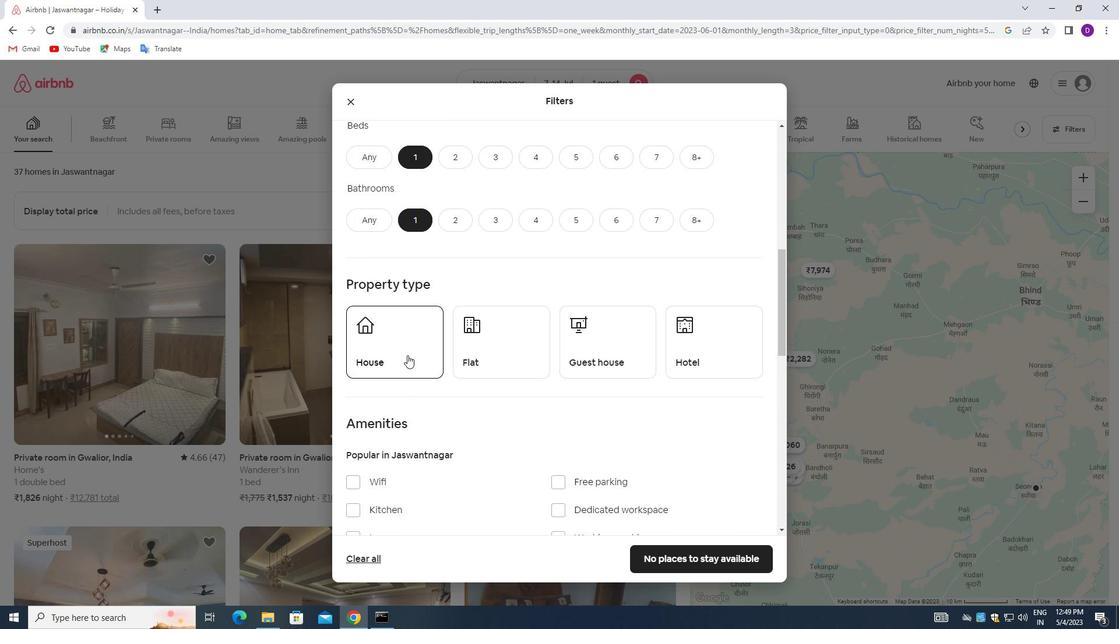 
Action: Mouse moved to (494, 352)
Screenshot: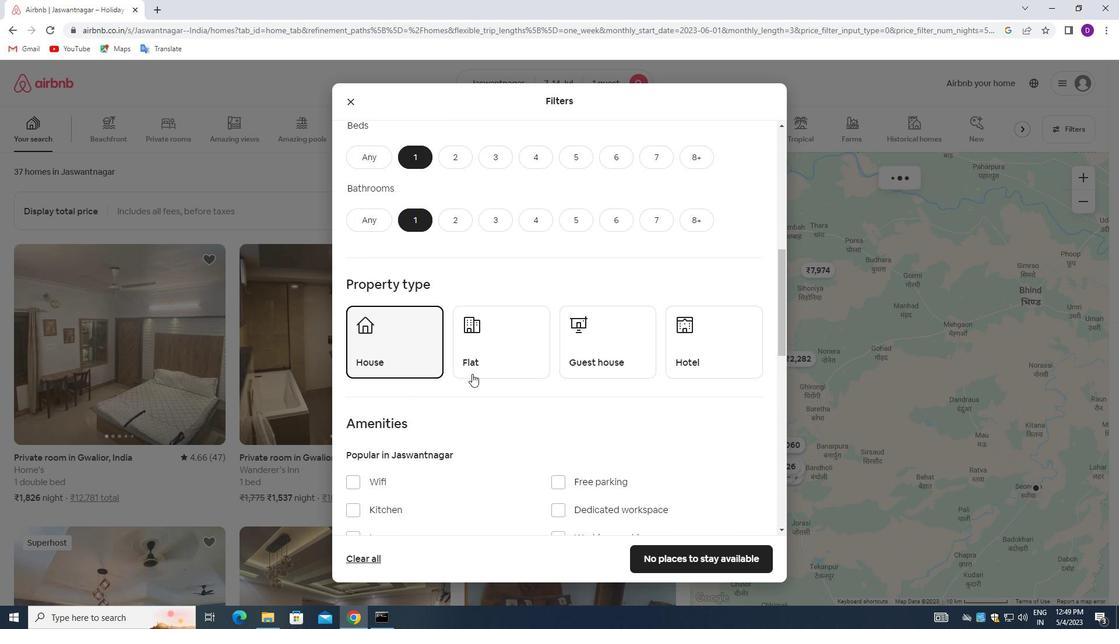 
Action: Mouse pressed left at (494, 352)
Screenshot: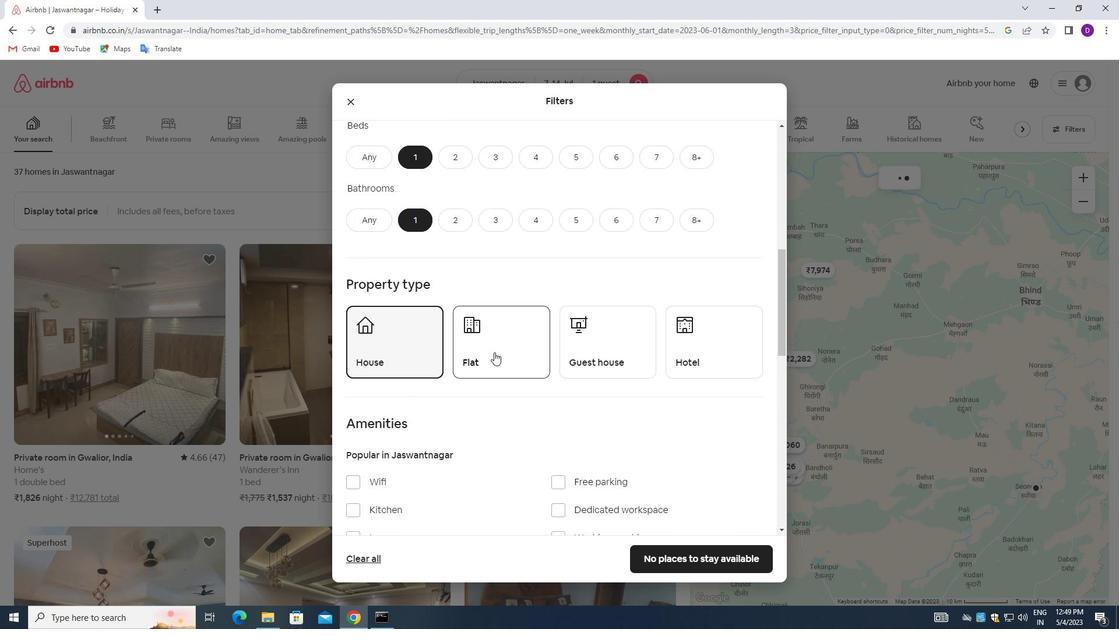 
Action: Mouse moved to (573, 351)
Screenshot: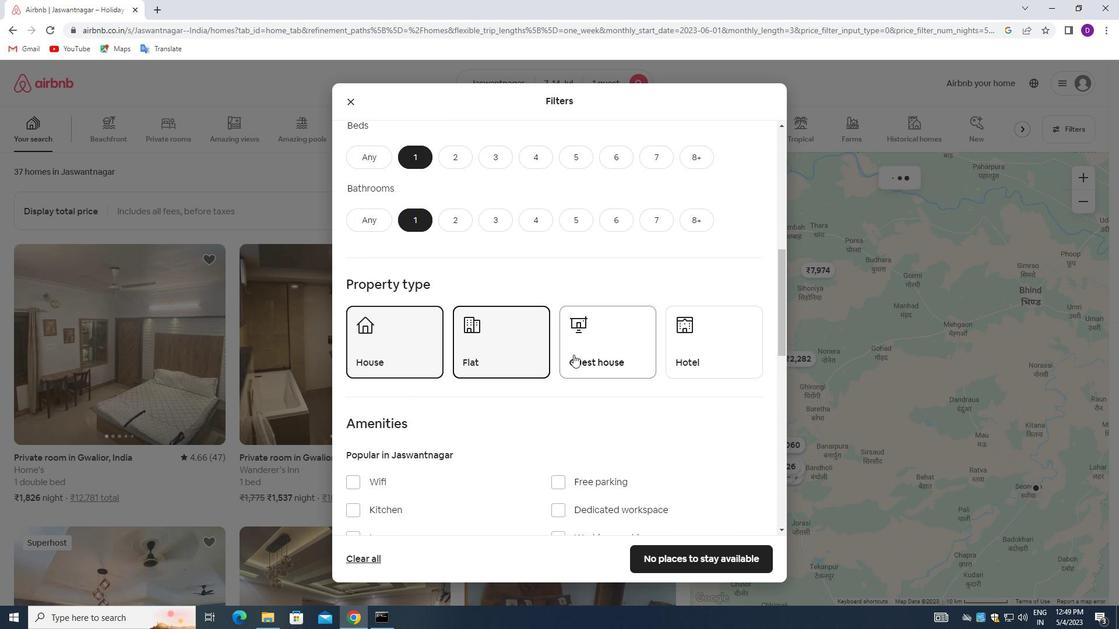
Action: Mouse pressed left at (573, 351)
Screenshot: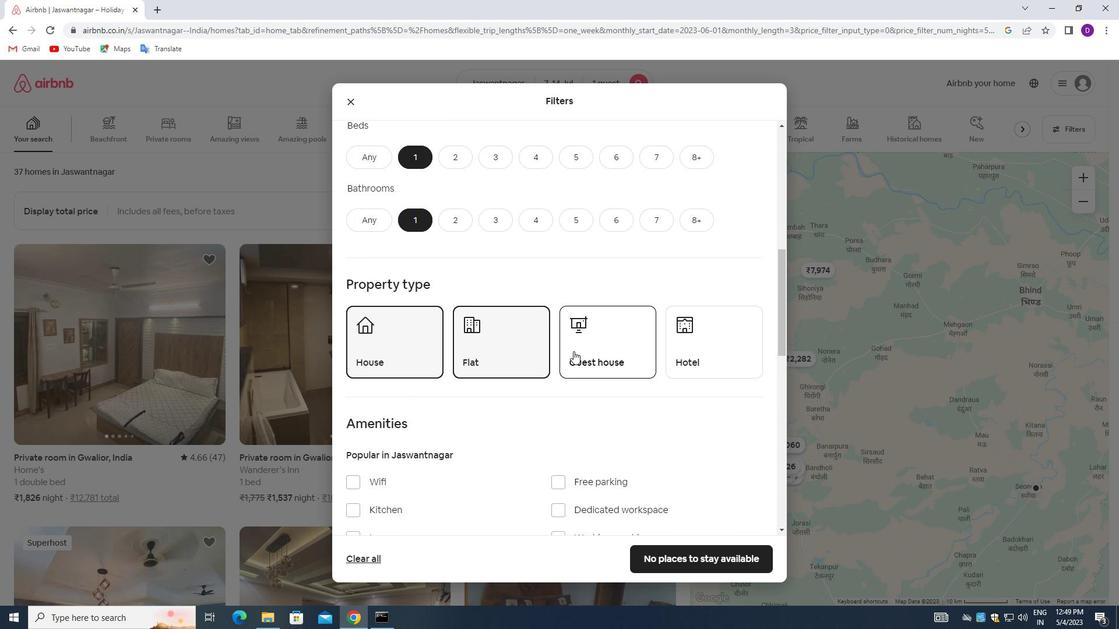 
Action: Mouse moved to (724, 351)
Screenshot: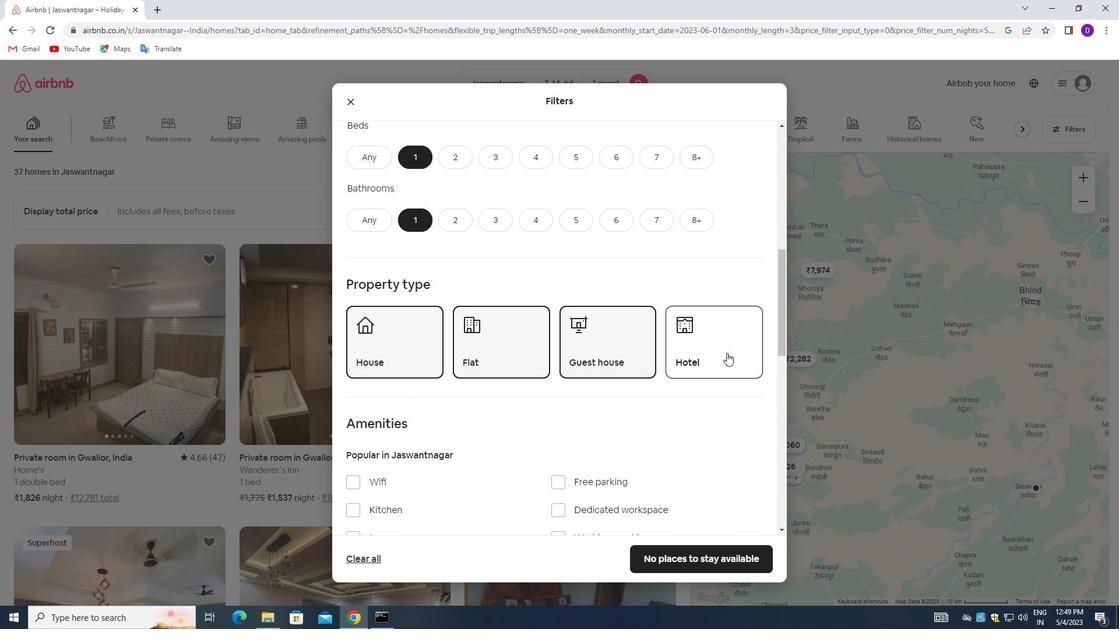 
Action: Mouse pressed left at (724, 351)
Screenshot: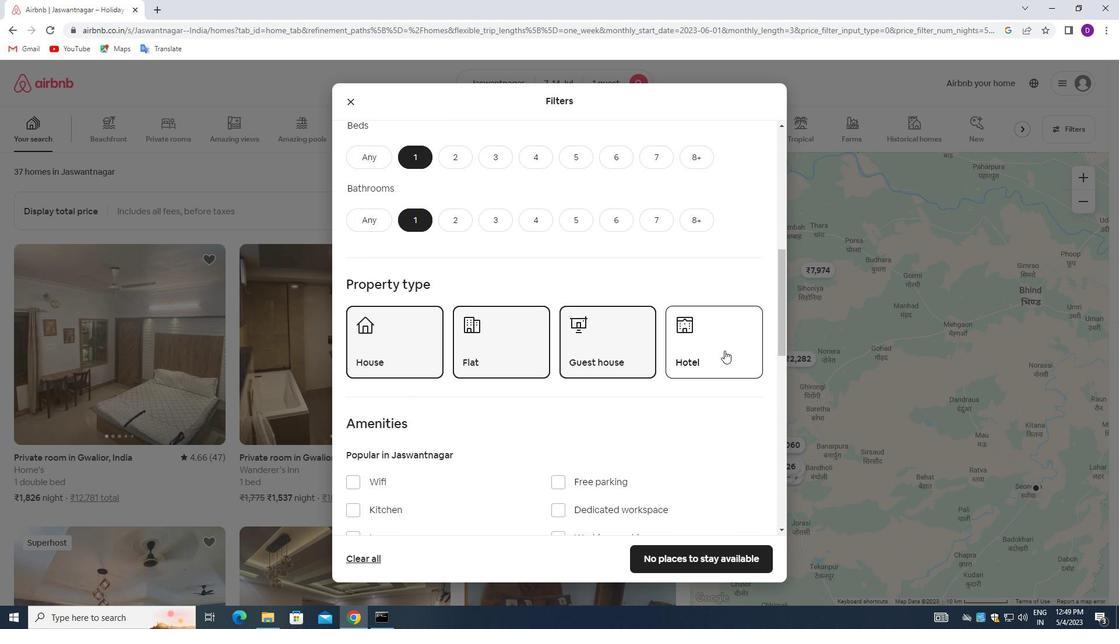 
Action: Mouse moved to (504, 417)
Screenshot: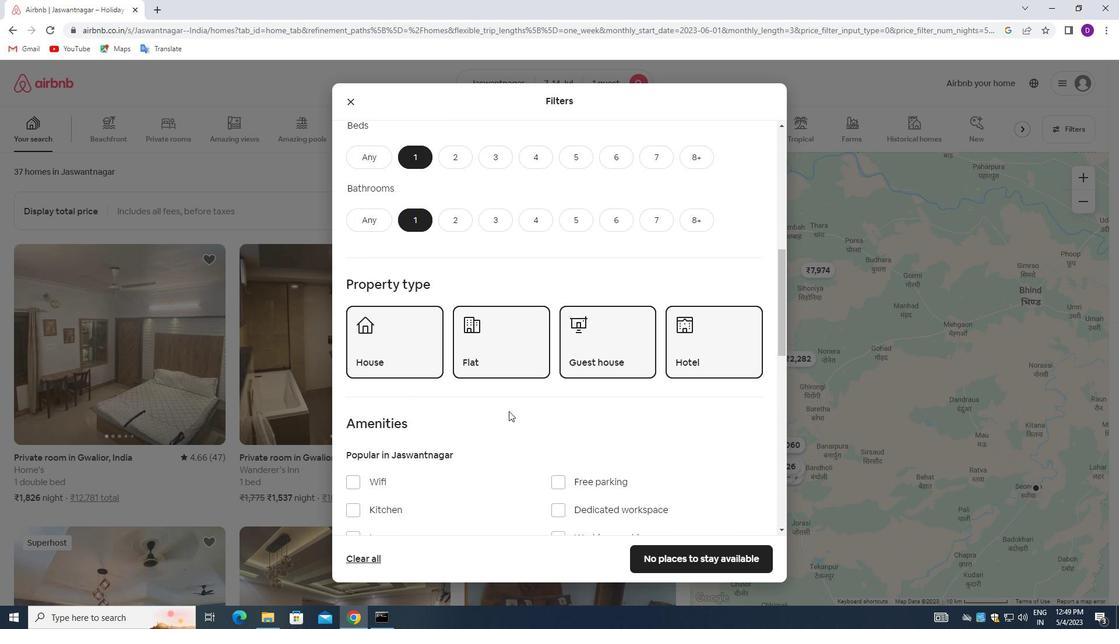
Action: Mouse scrolled (504, 416) with delta (0, 0)
Screenshot: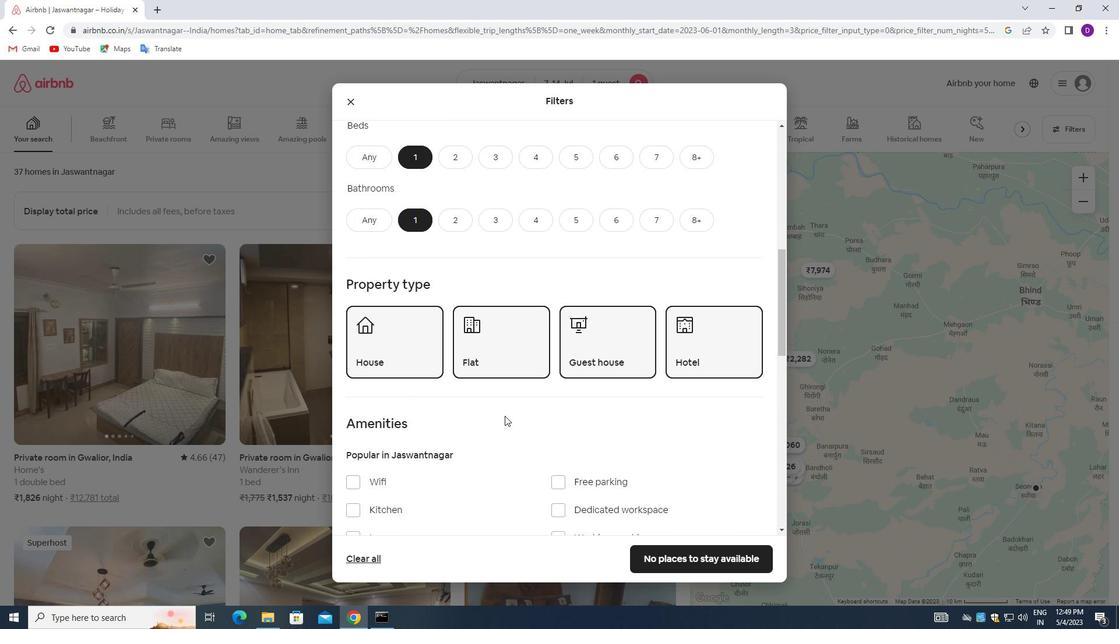 
Action: Mouse scrolled (504, 416) with delta (0, 0)
Screenshot: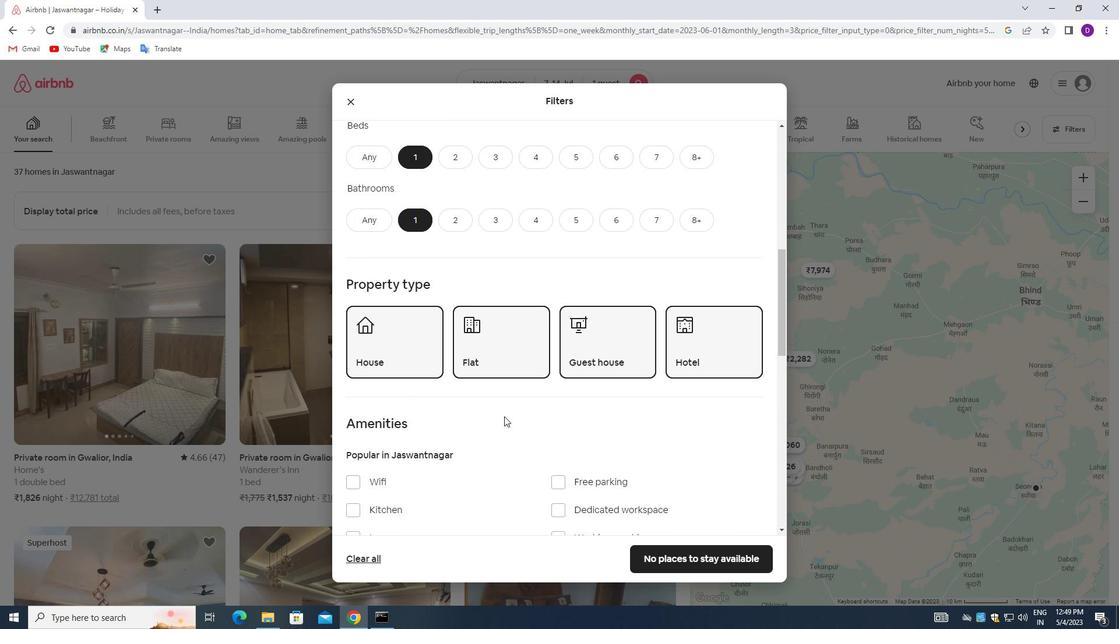 
Action: Mouse moved to (354, 366)
Screenshot: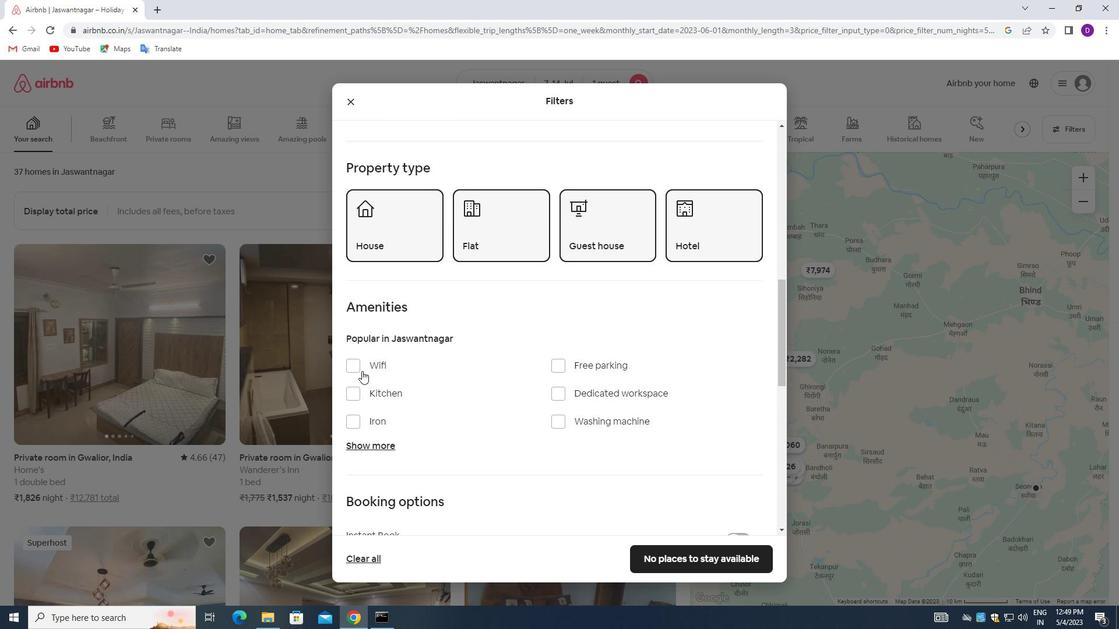 
Action: Mouse pressed left at (354, 366)
Screenshot: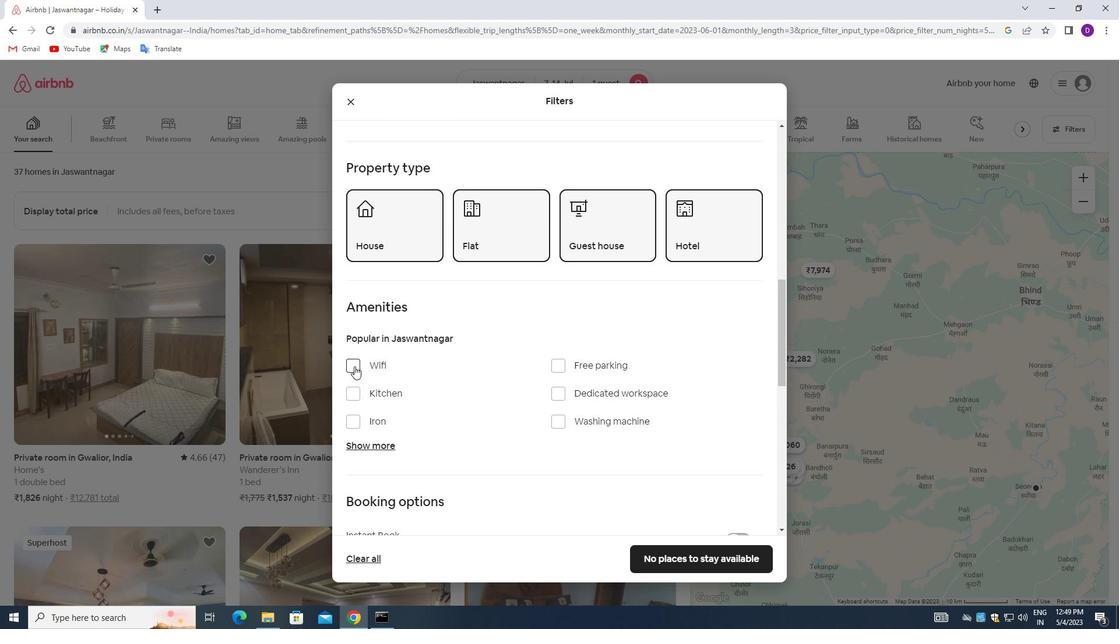 
Action: Mouse moved to (534, 415)
Screenshot: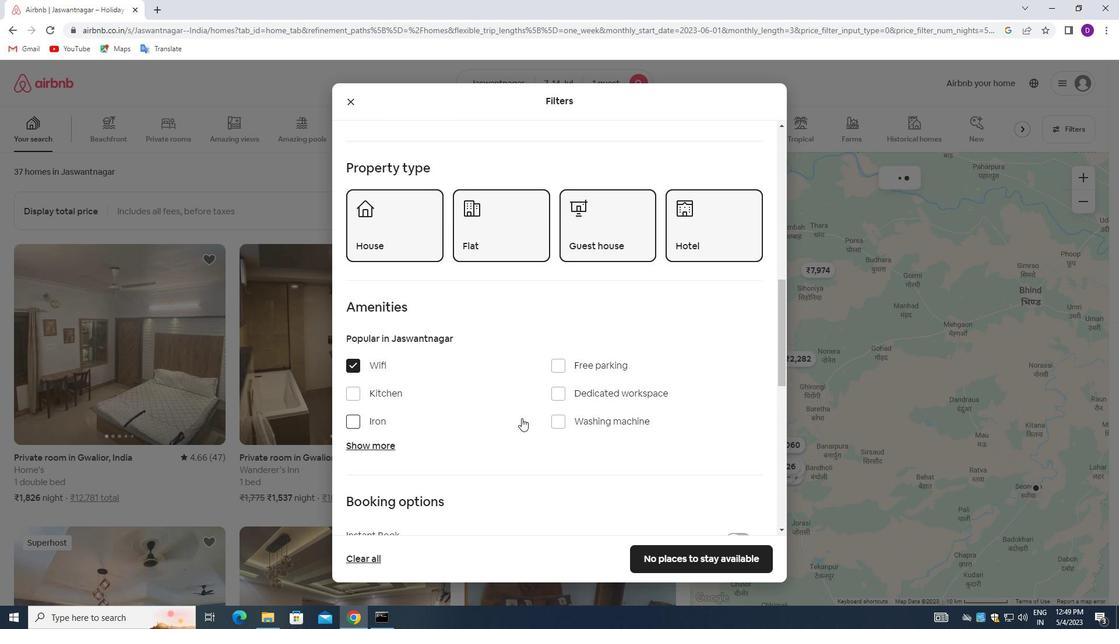 
Action: Mouse scrolled (534, 415) with delta (0, 0)
Screenshot: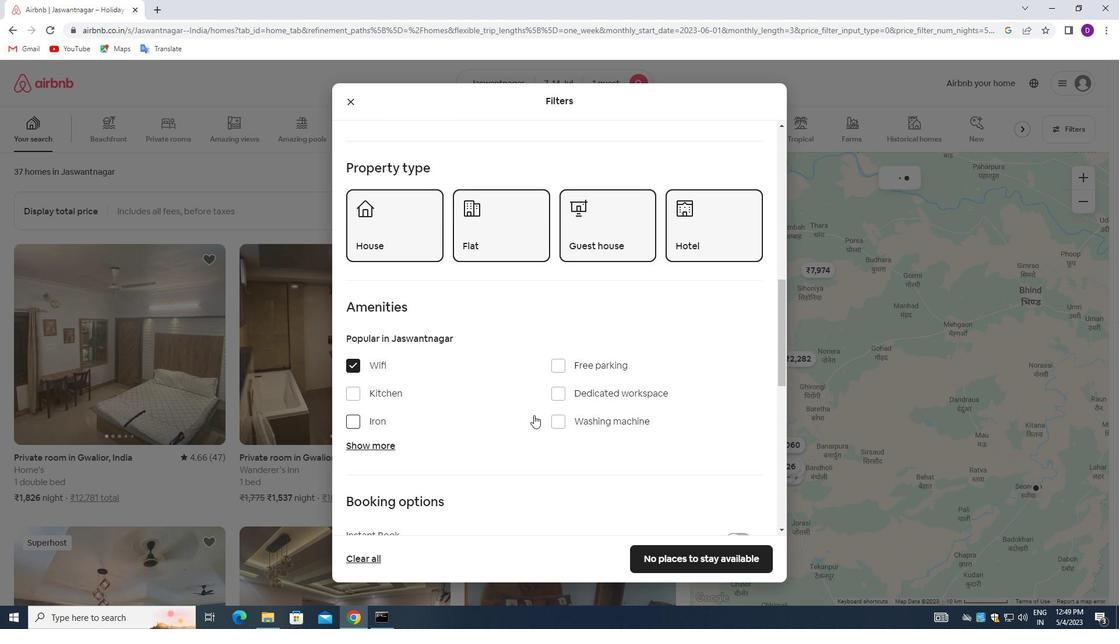 
Action: Mouse moved to (535, 415)
Screenshot: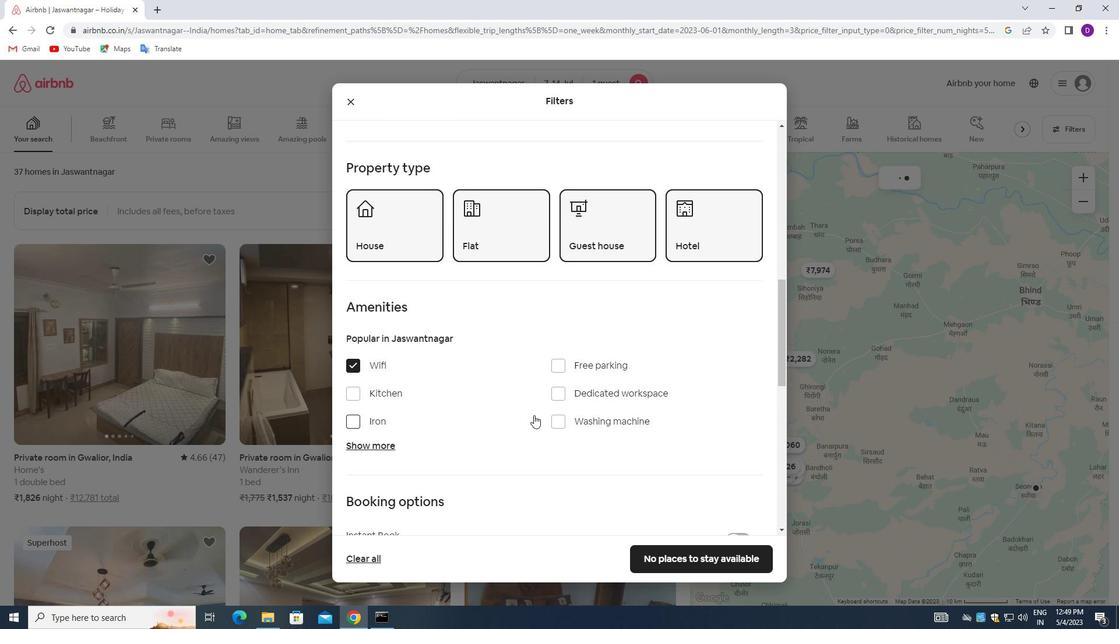 
Action: Mouse scrolled (535, 415) with delta (0, 0)
Screenshot: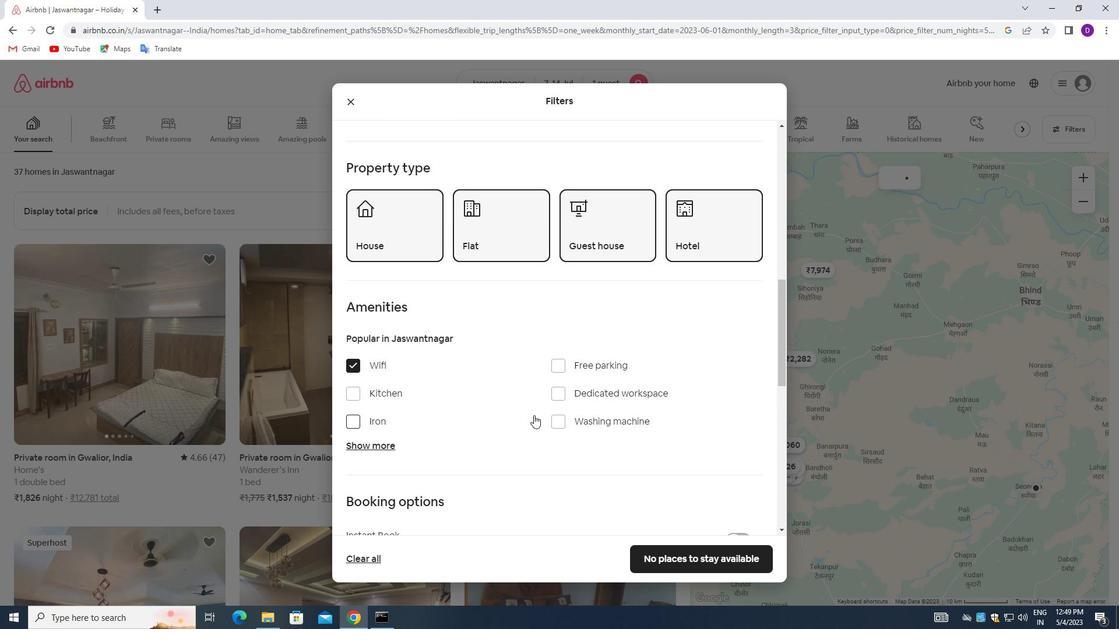 
Action: Mouse moved to (535, 414)
Screenshot: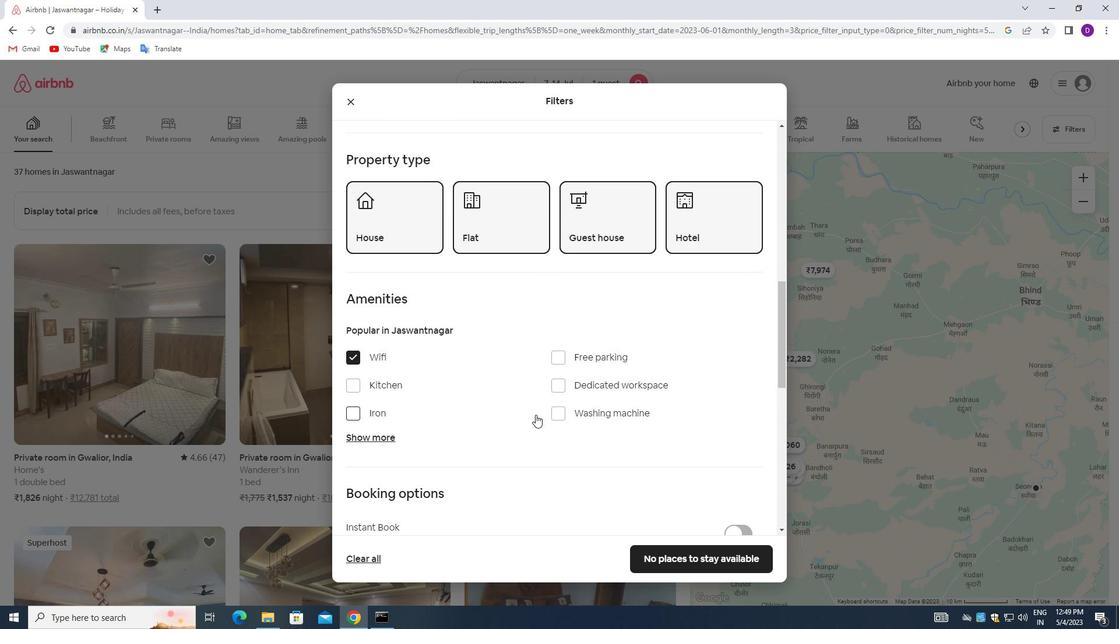 
Action: Mouse scrolled (535, 413) with delta (0, 0)
Screenshot: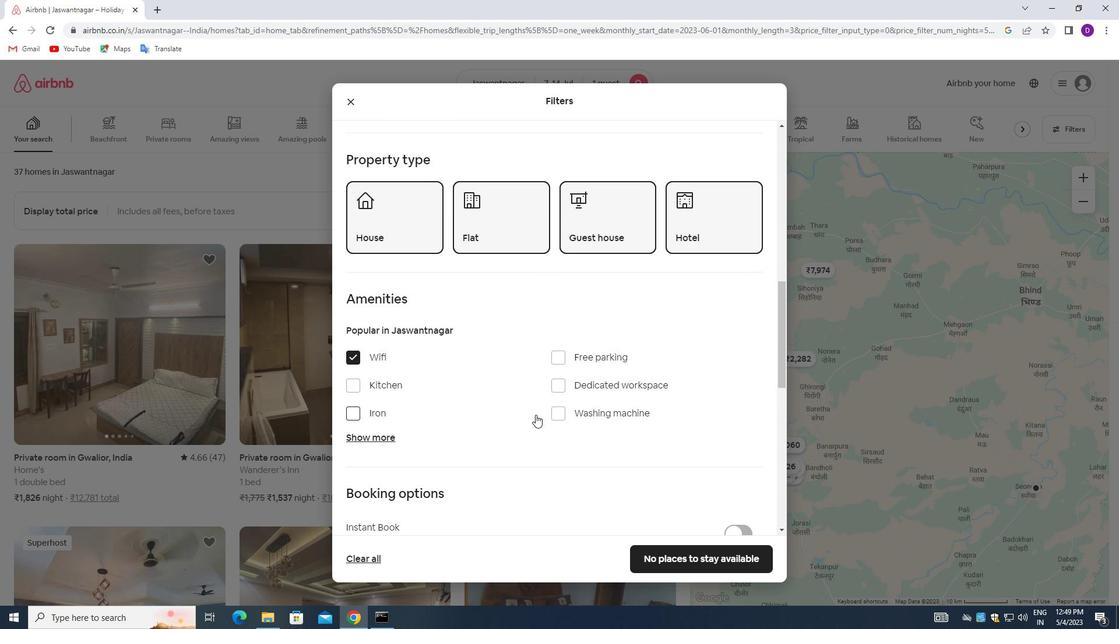 
Action: Mouse moved to (733, 404)
Screenshot: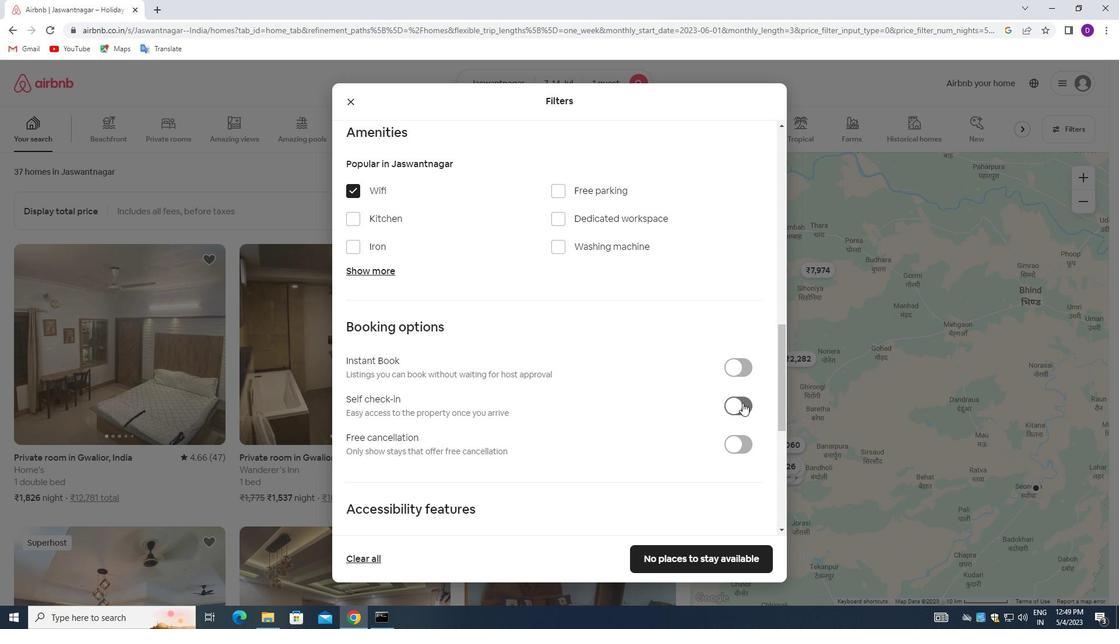 
Action: Mouse pressed left at (733, 404)
Screenshot: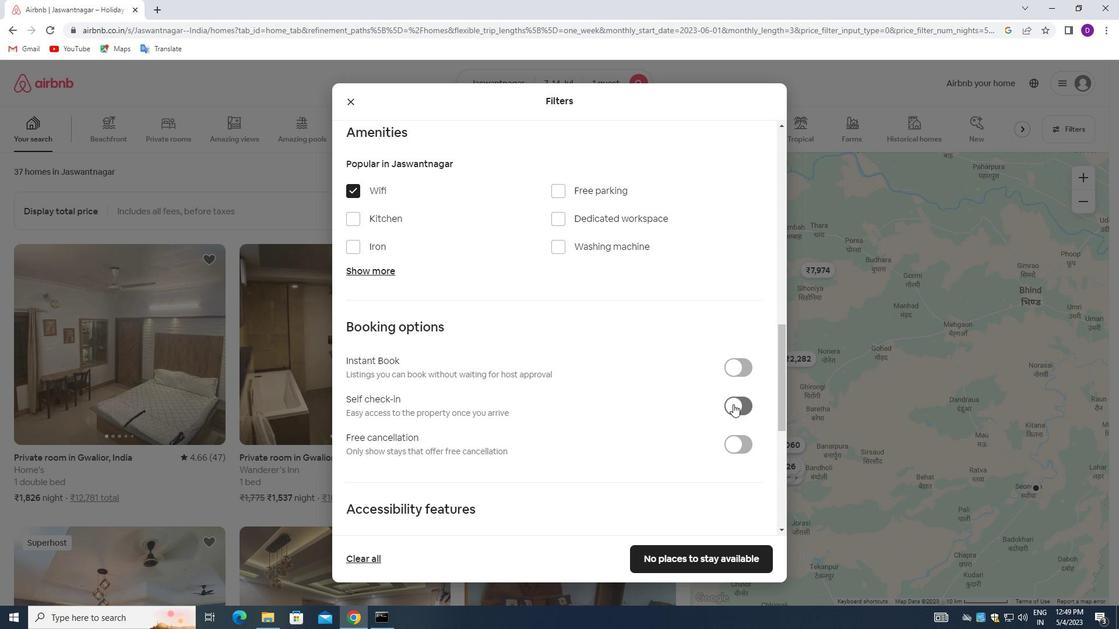 
Action: Mouse moved to (589, 385)
Screenshot: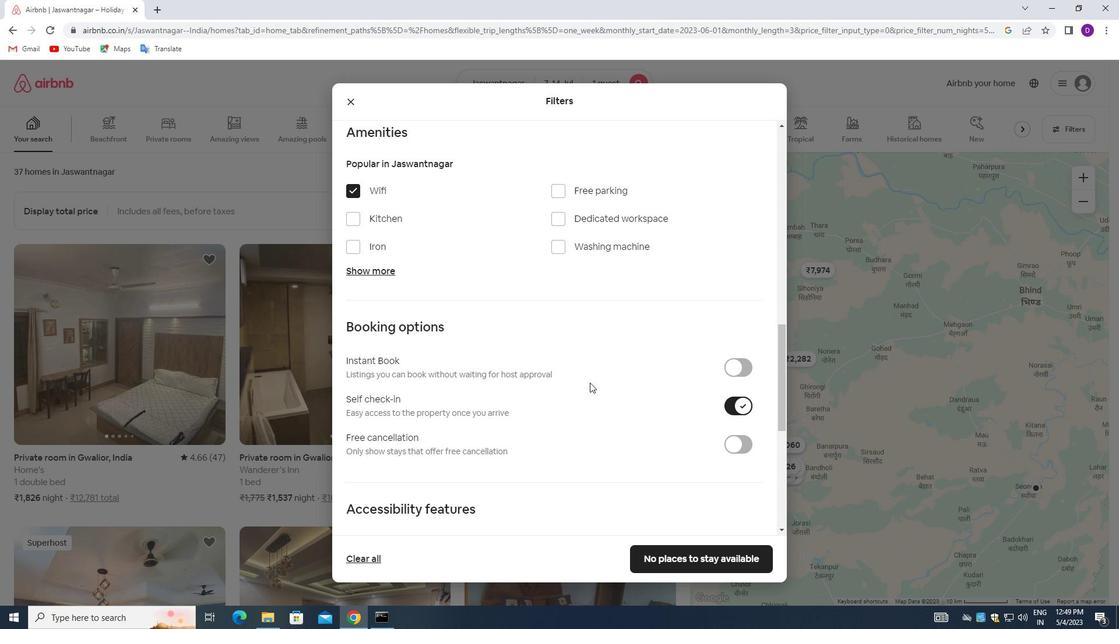 
Action: Mouse scrolled (589, 384) with delta (0, 0)
Screenshot: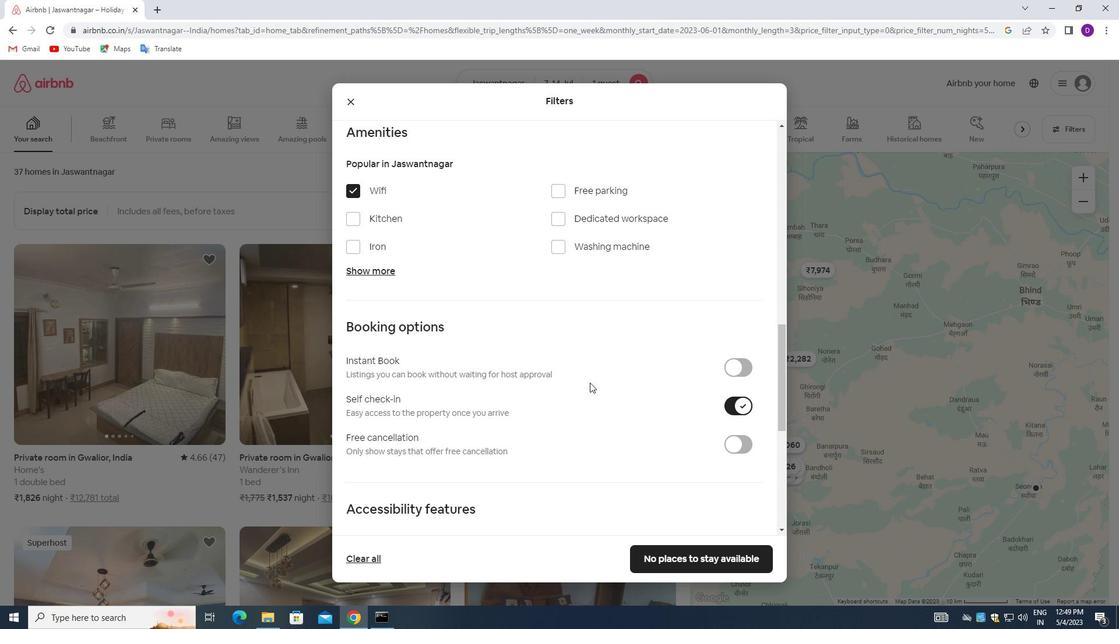 
Action: Mouse moved to (589, 386)
Screenshot: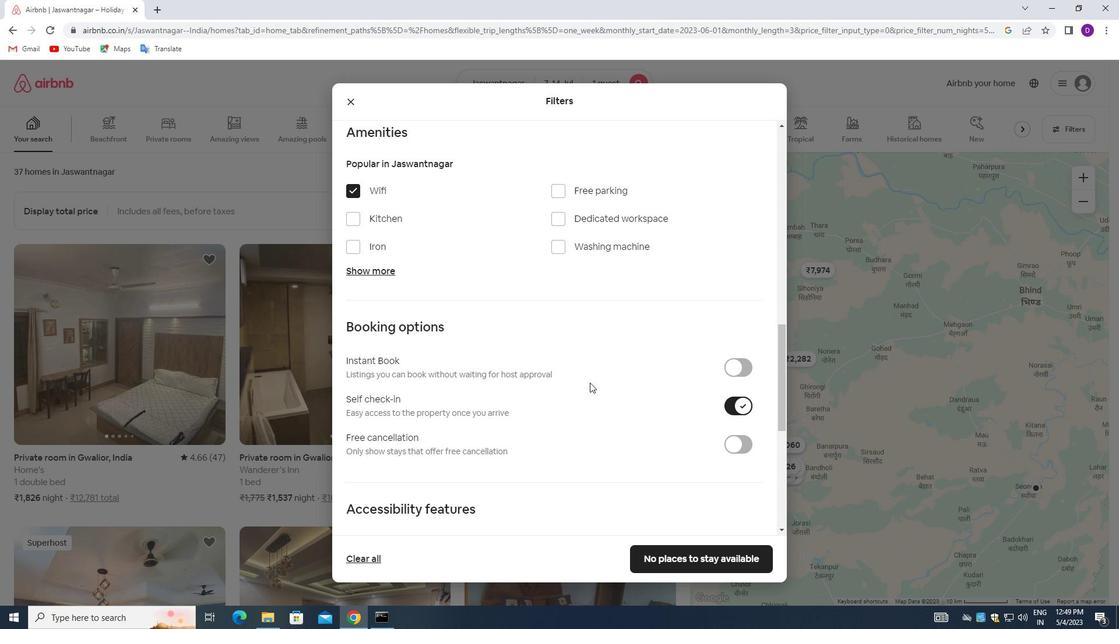 
Action: Mouse scrolled (589, 386) with delta (0, 0)
Screenshot: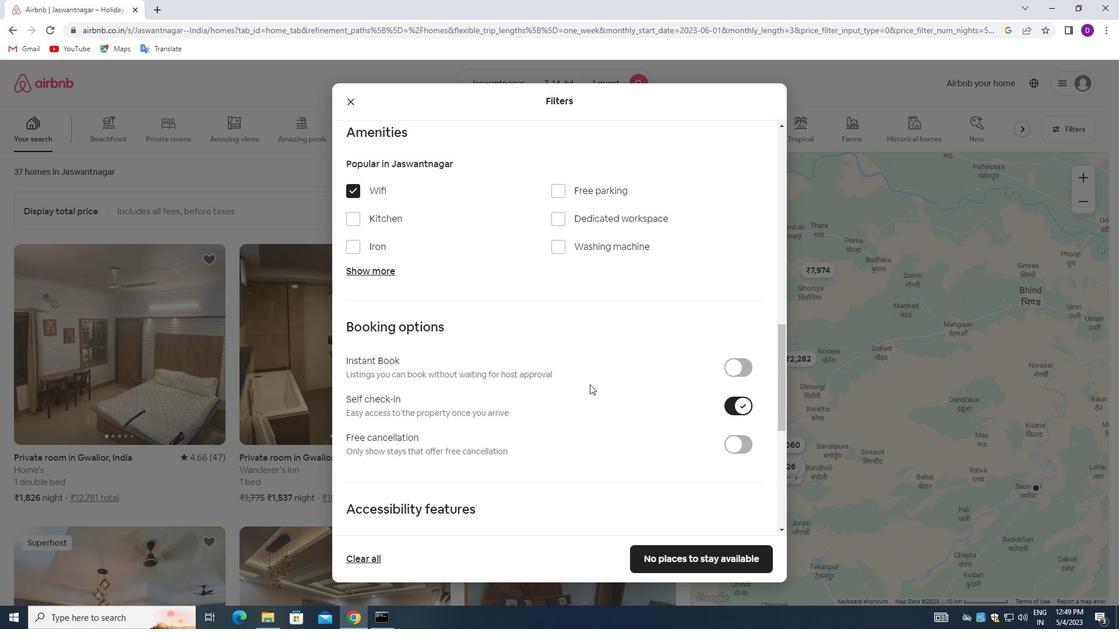
Action: Mouse moved to (579, 392)
Screenshot: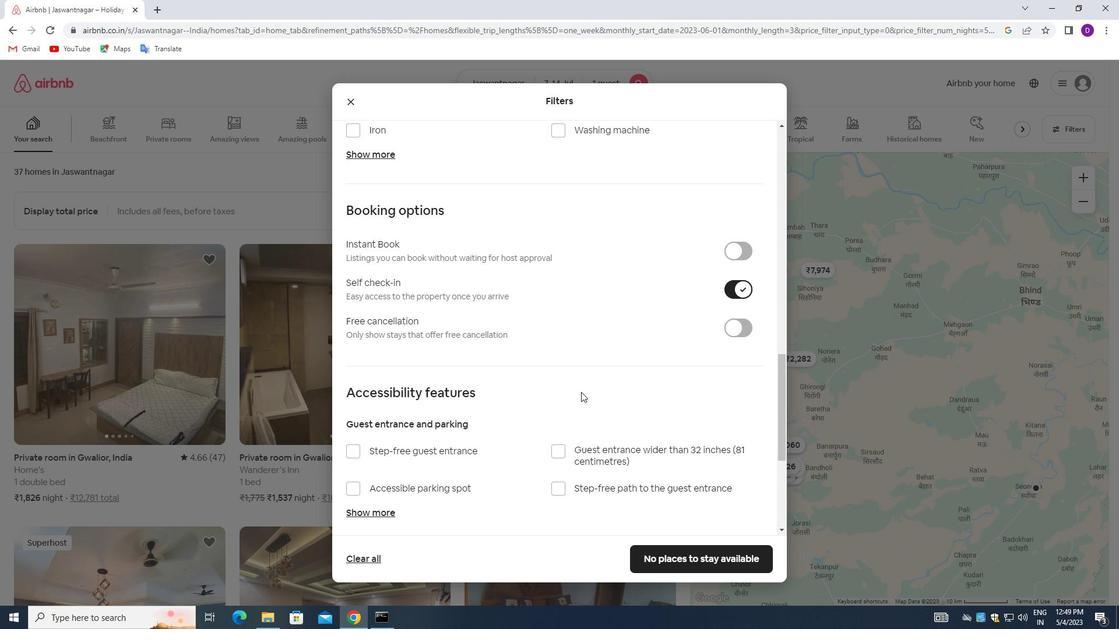 
Action: Mouse scrolled (579, 391) with delta (0, 0)
Screenshot: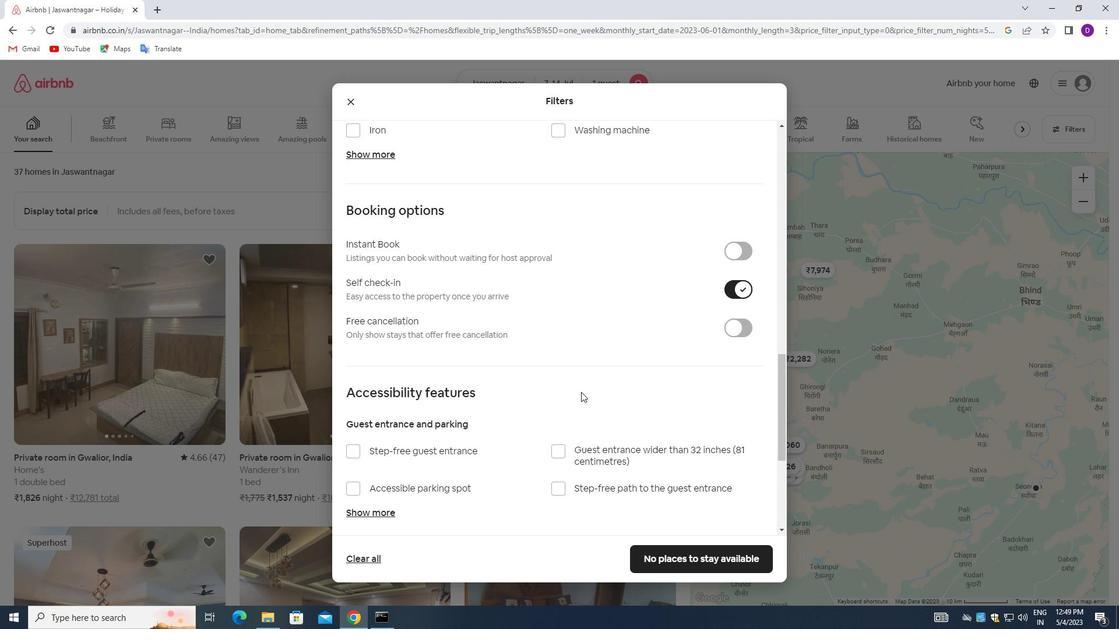 
Action: Mouse scrolled (579, 391) with delta (0, 0)
Screenshot: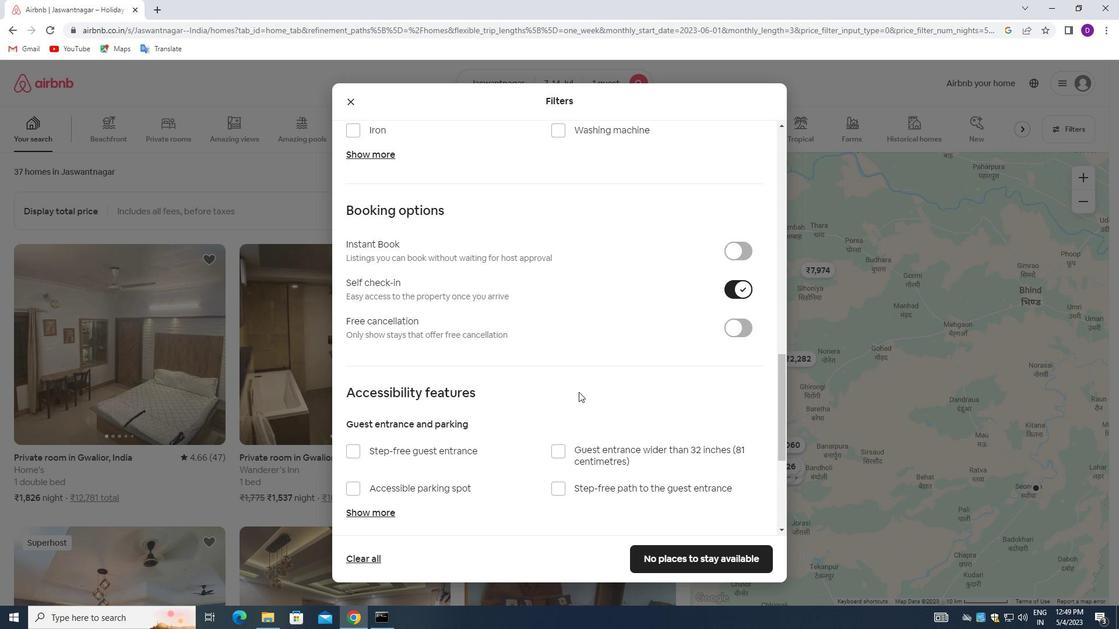 
Action: Mouse moved to (578, 388)
Screenshot: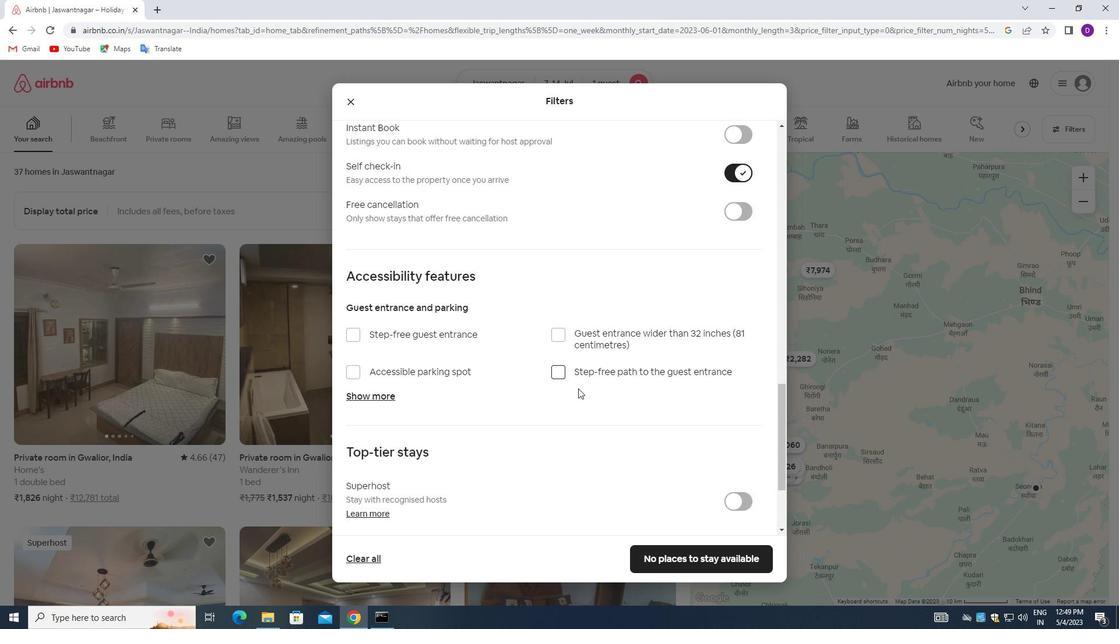 
Action: Mouse scrolled (578, 387) with delta (0, 0)
Screenshot: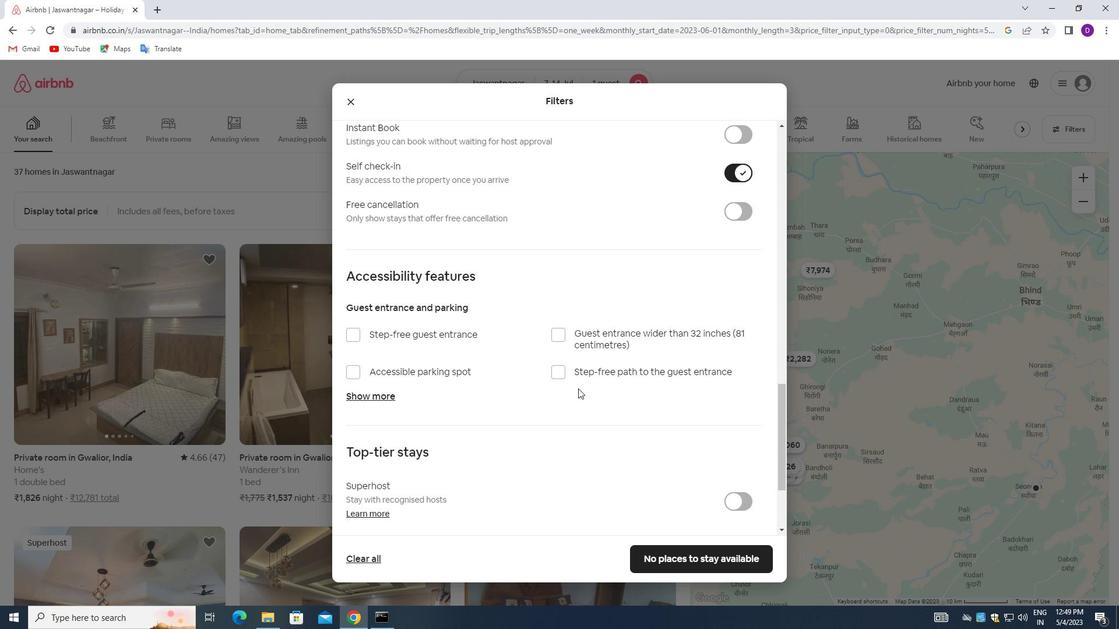 
Action: Mouse scrolled (578, 387) with delta (0, 0)
Screenshot: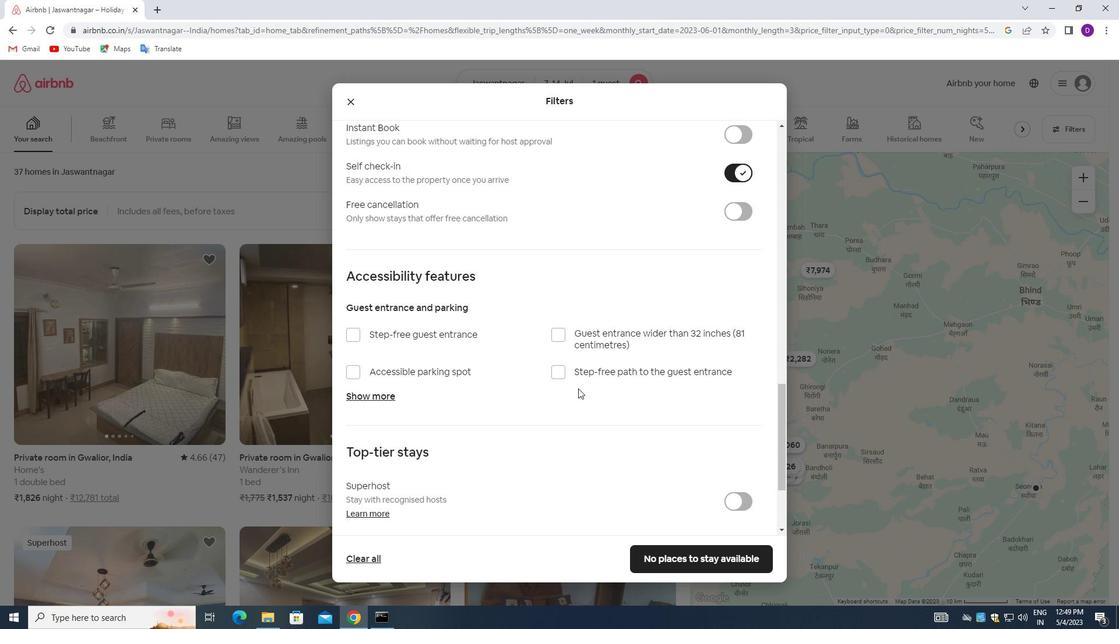 
Action: Mouse scrolled (578, 387) with delta (0, 0)
Screenshot: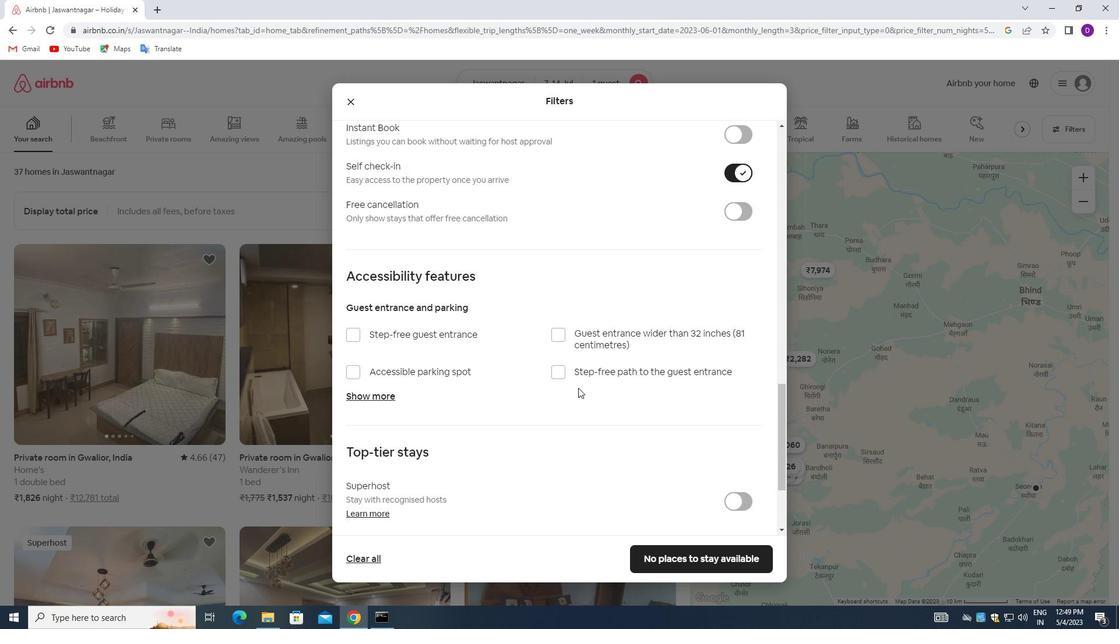 
Action: Mouse moved to (501, 438)
Screenshot: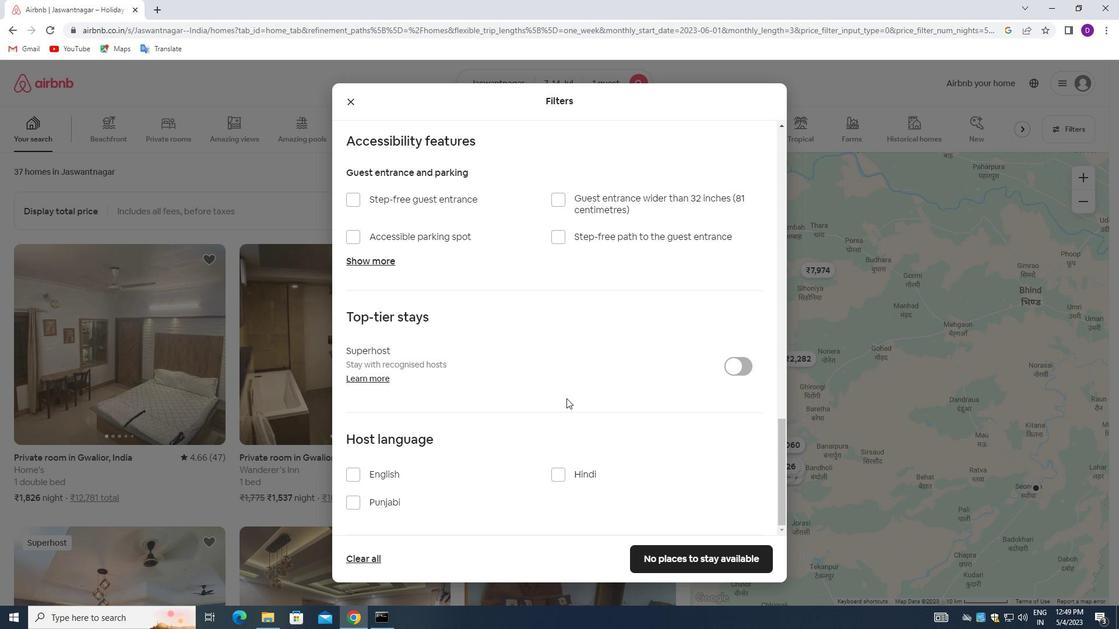 
Action: Mouse scrolled (501, 437) with delta (0, 0)
Screenshot: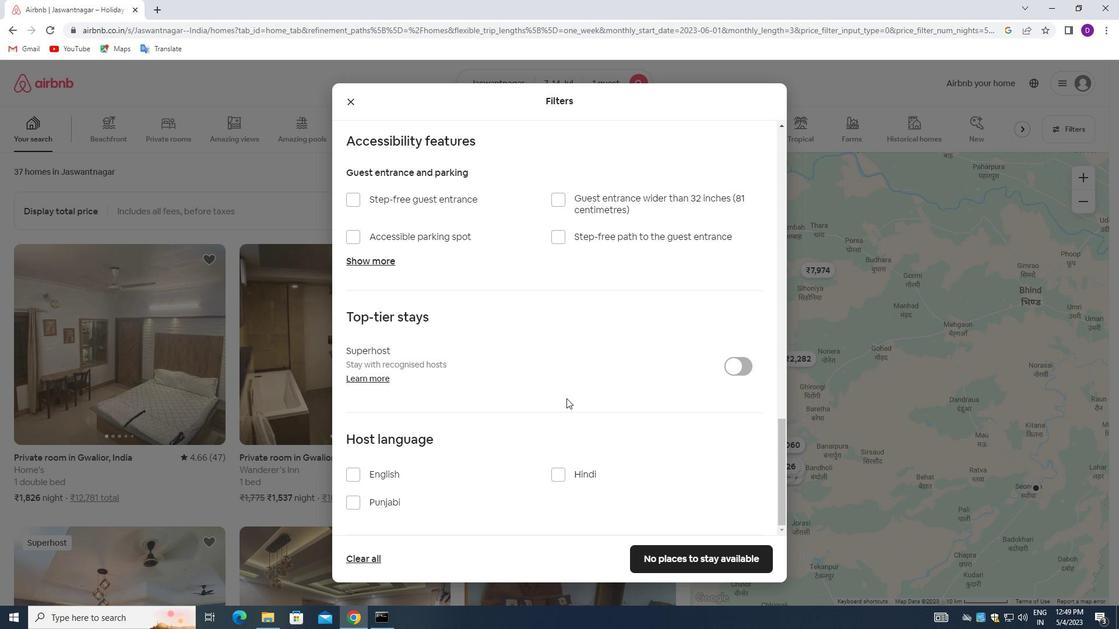 
Action: Mouse moved to (474, 449)
Screenshot: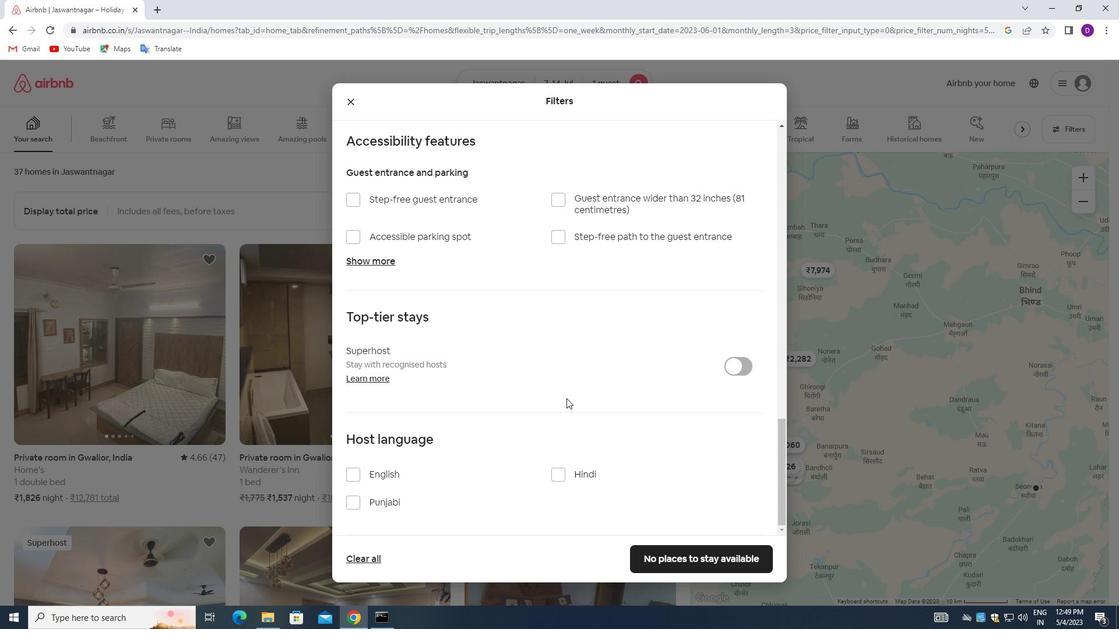 
Action: Mouse scrolled (474, 448) with delta (0, 0)
Screenshot: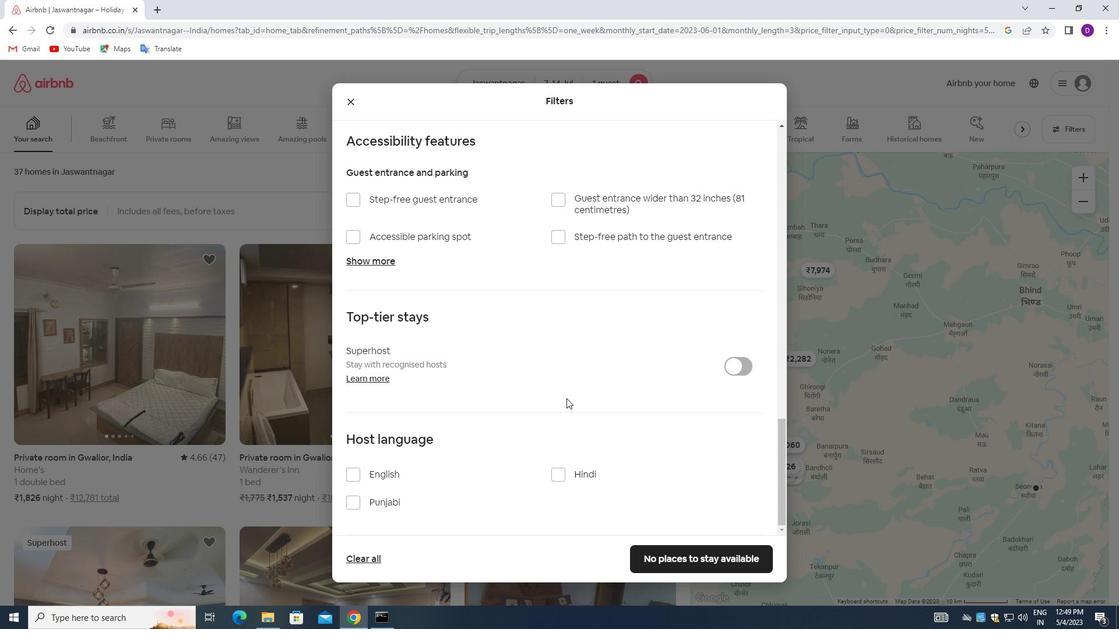 
Action: Mouse moved to (355, 477)
Screenshot: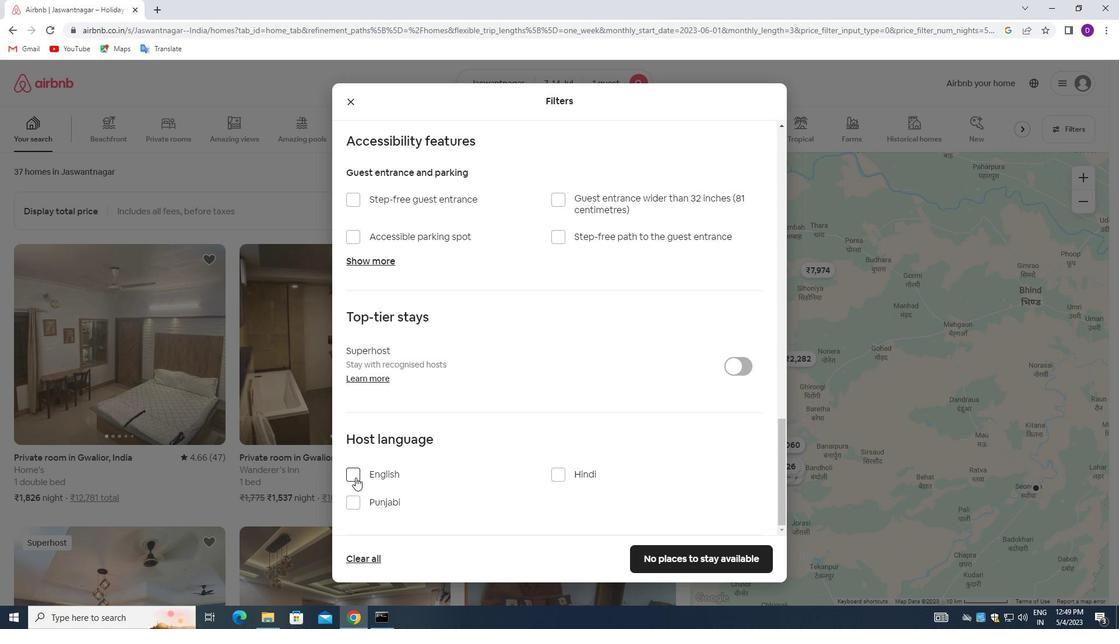 
Action: Mouse pressed left at (355, 477)
Screenshot: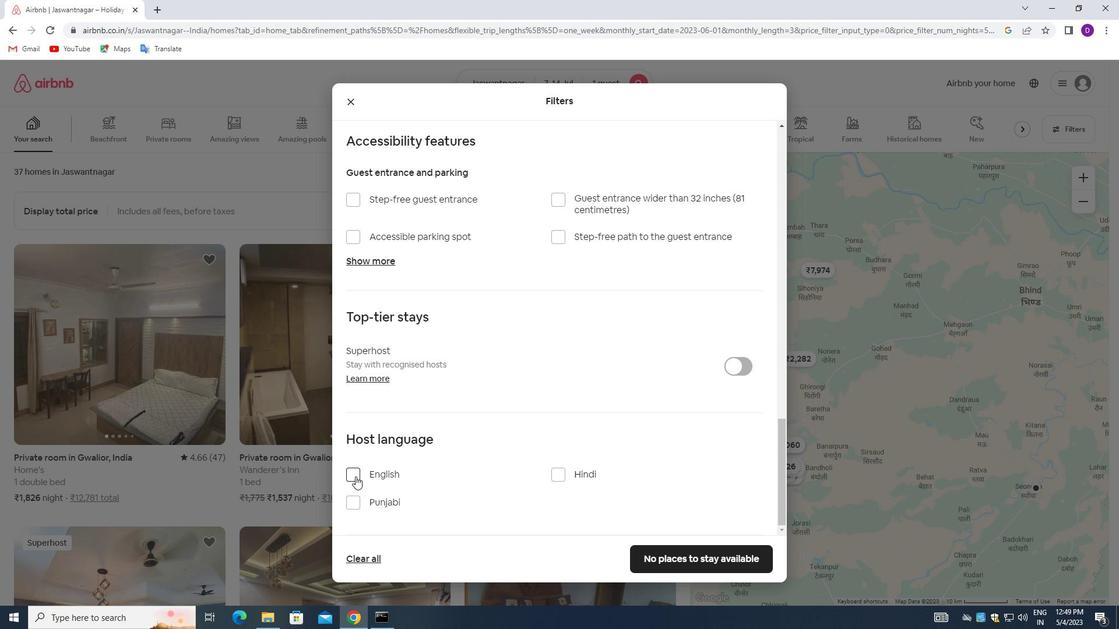 
Action: Mouse moved to (639, 555)
Screenshot: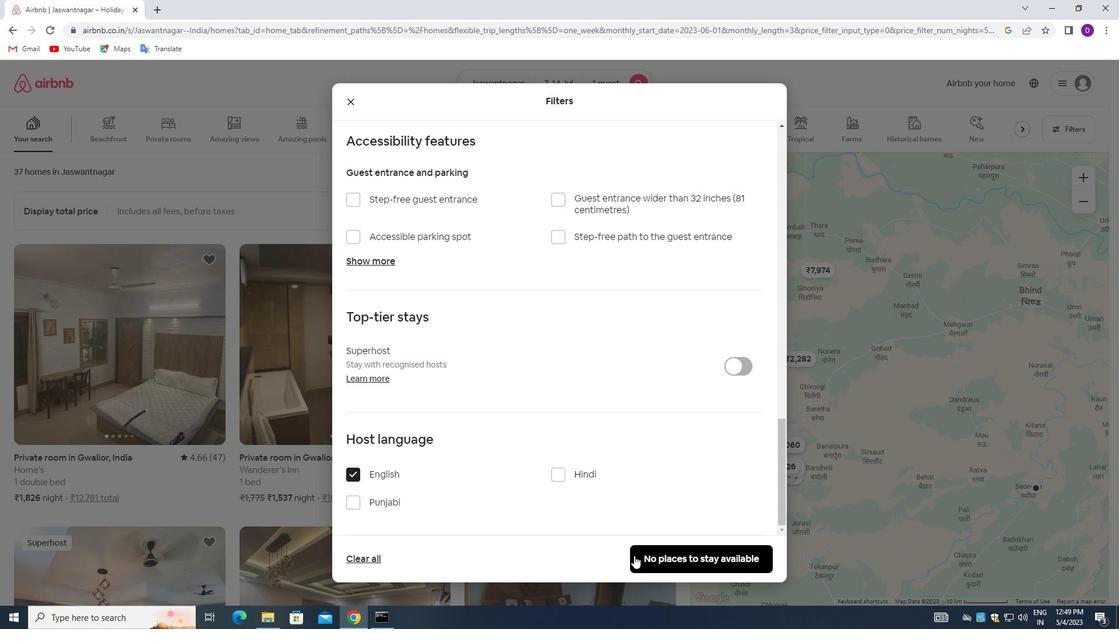 
Action: Mouse pressed left at (639, 555)
Screenshot: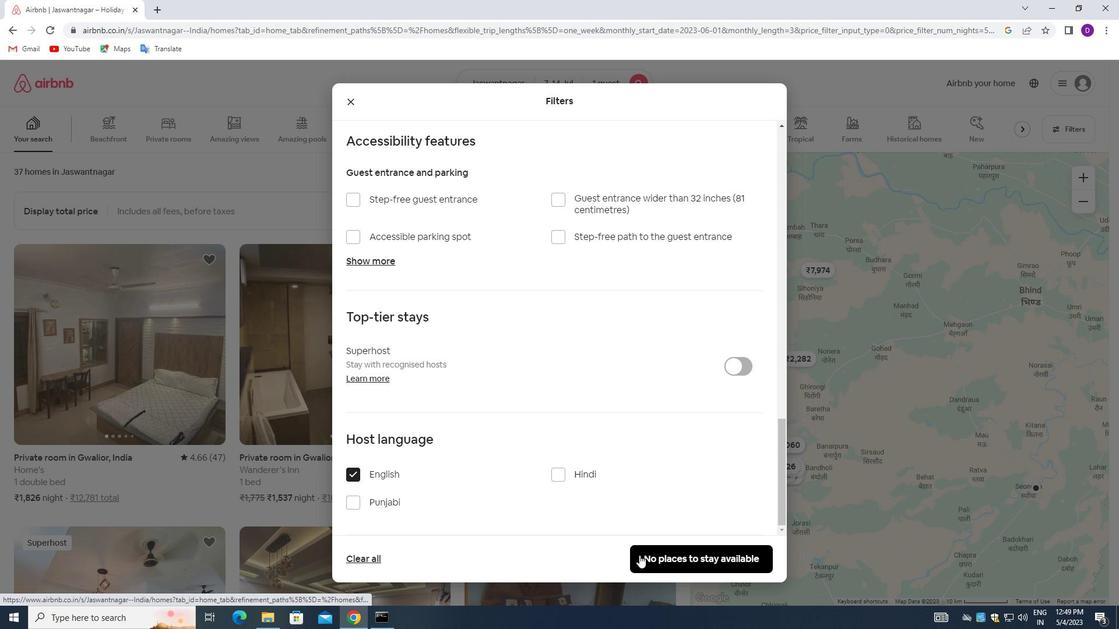 
Action: Mouse moved to (607, 389)
Screenshot: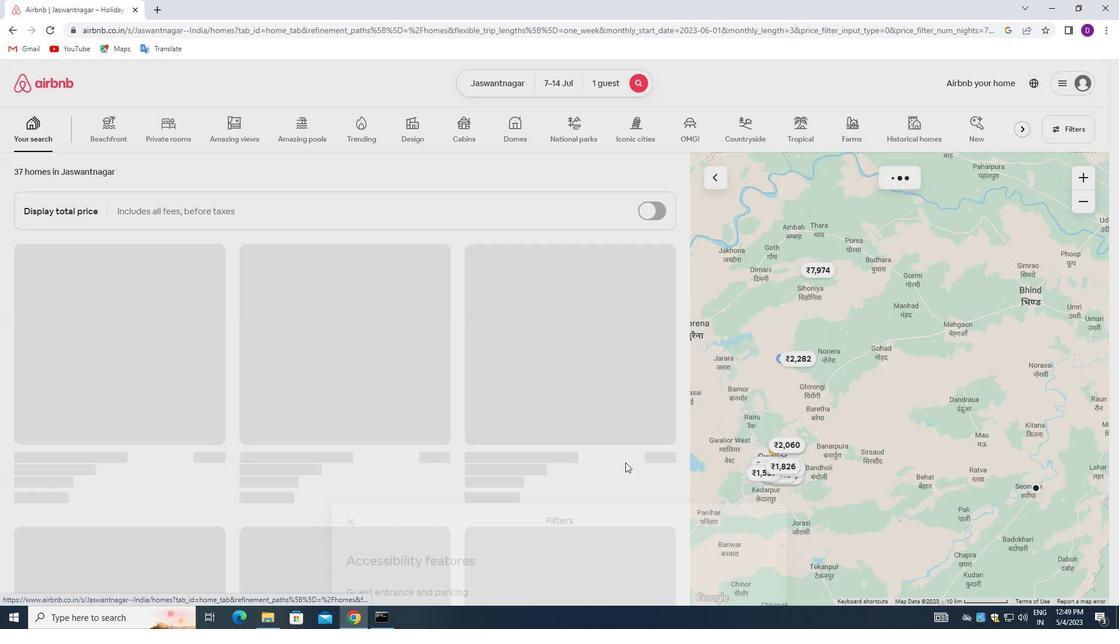 
